 Task: Find connections with filter location Songling with filter topic #Selfworthwith filter profile language German with filter current company LifeCell International Pvt.Ltd with filter school Jobs in Bangalore with filter industry Family Planning Centers with filter service category Bartending with filter keywords title Executive Assistant
Action: Mouse moved to (523, 93)
Screenshot: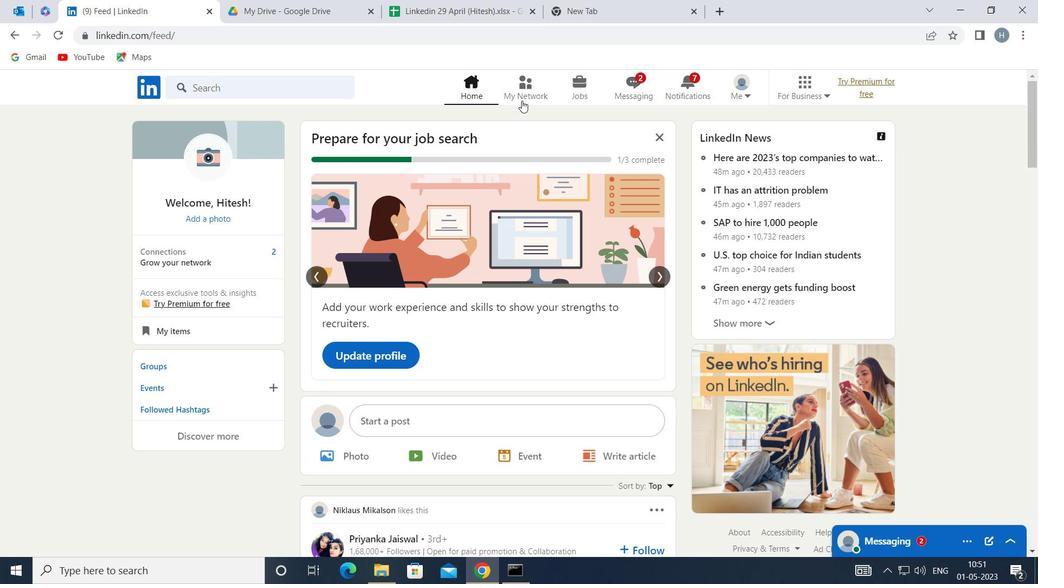 
Action: Mouse pressed left at (523, 93)
Screenshot: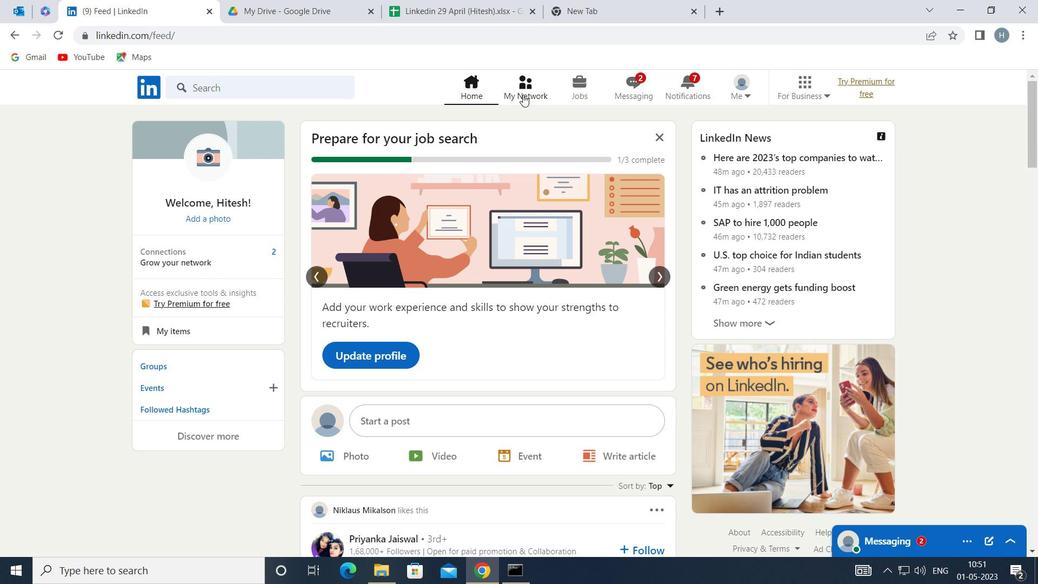 
Action: Mouse moved to (280, 160)
Screenshot: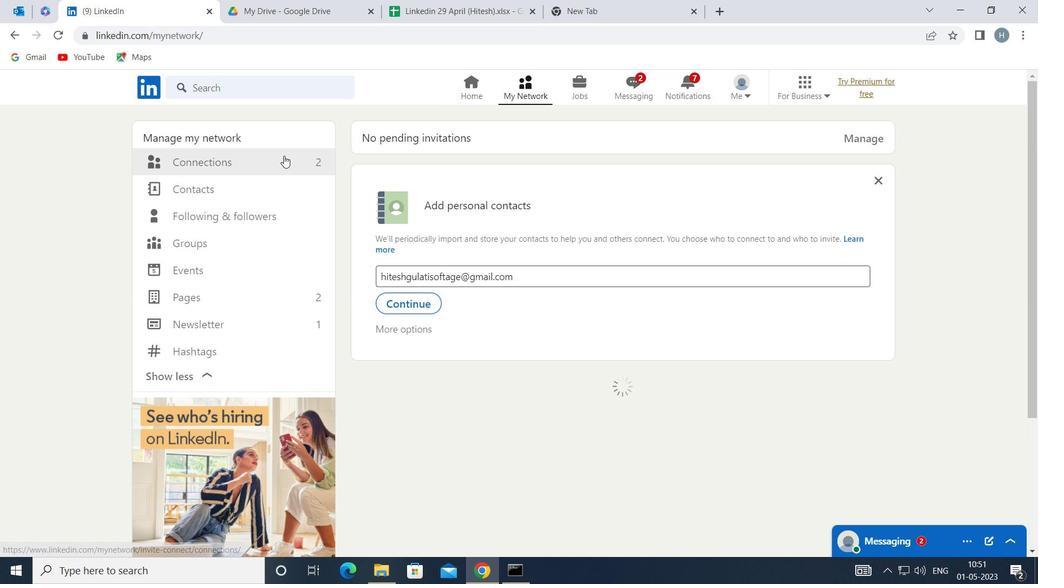 
Action: Mouse pressed left at (280, 160)
Screenshot: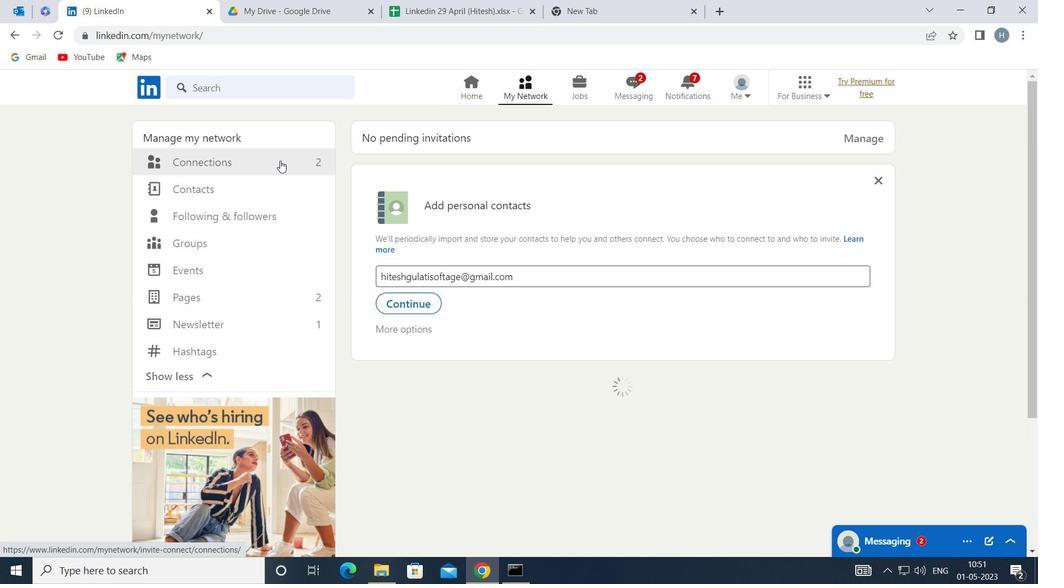 
Action: Mouse moved to (611, 162)
Screenshot: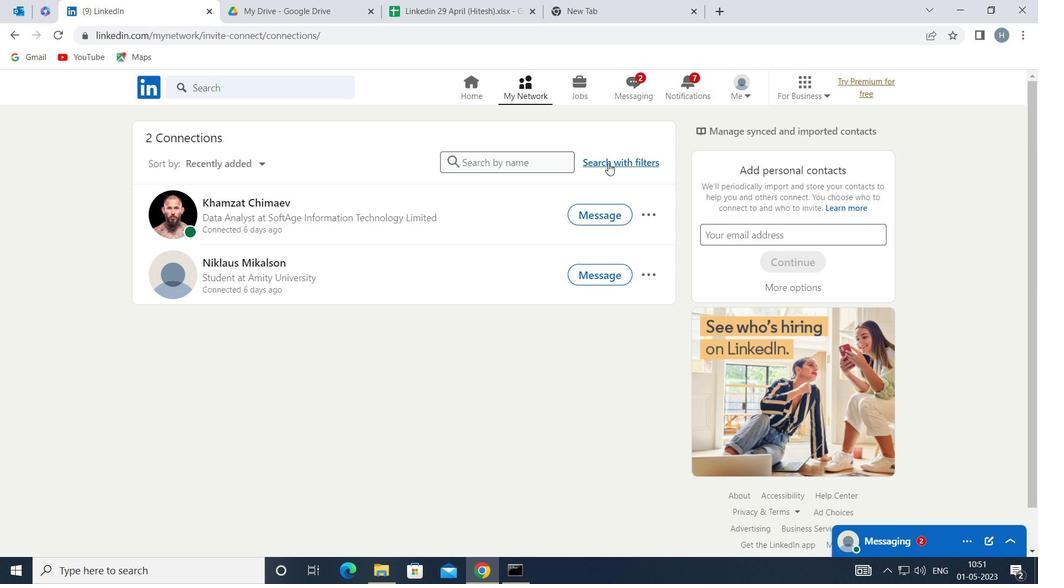 
Action: Mouse pressed left at (611, 162)
Screenshot: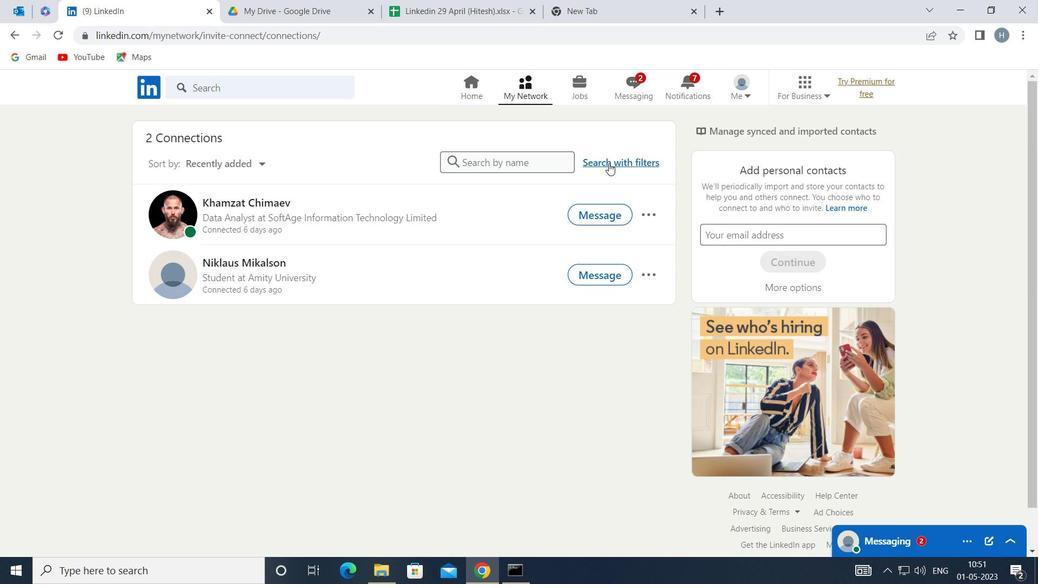 
Action: Mouse moved to (567, 121)
Screenshot: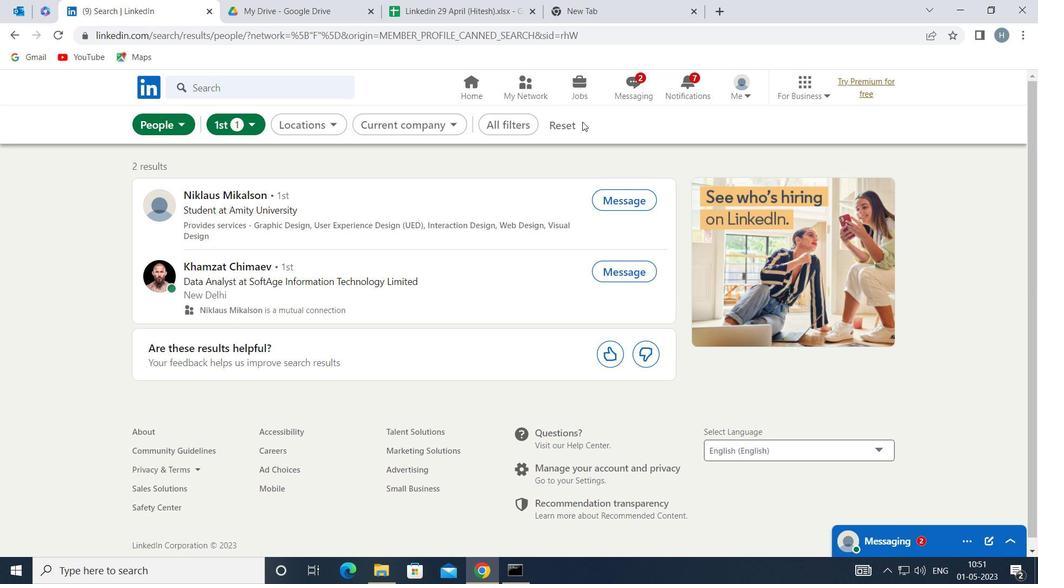 
Action: Mouse pressed left at (567, 121)
Screenshot: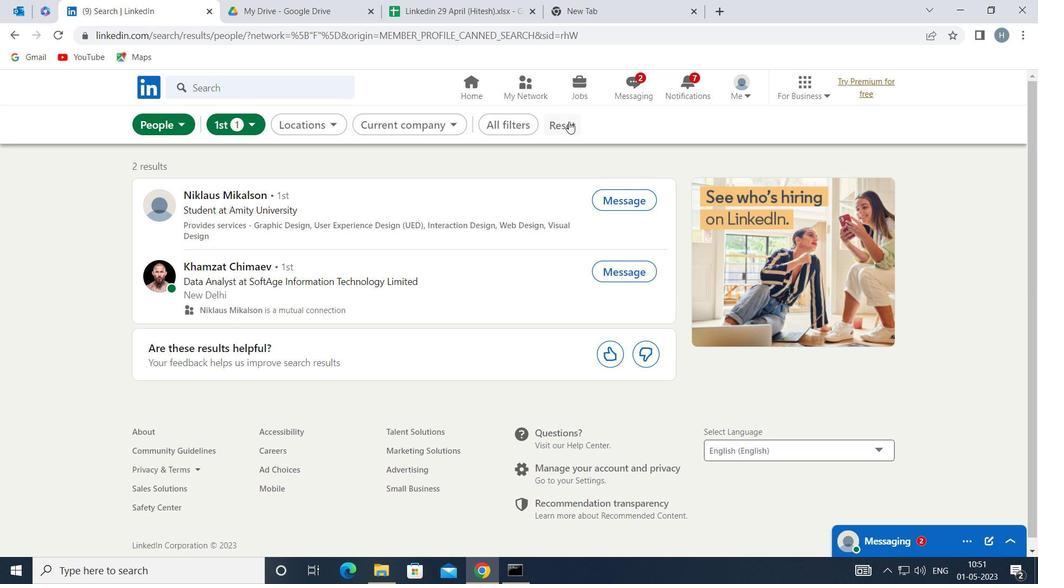 
Action: Mouse moved to (553, 126)
Screenshot: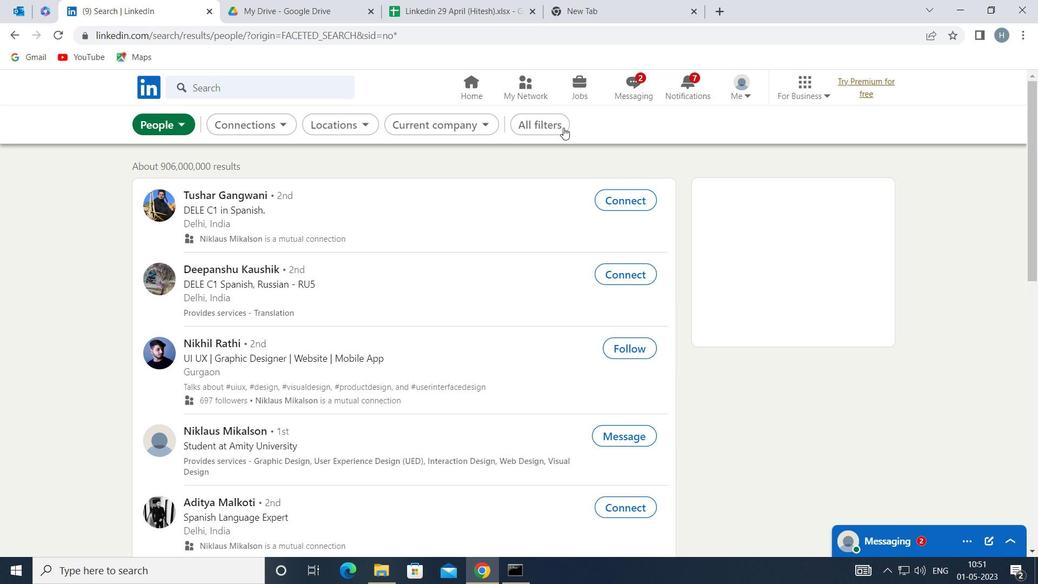
Action: Mouse pressed left at (553, 126)
Screenshot: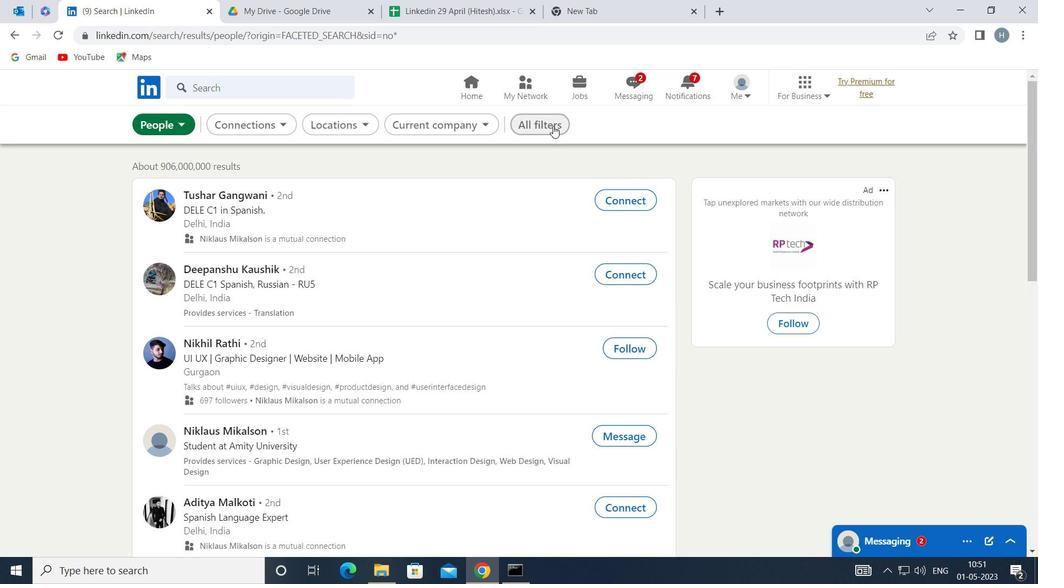 
Action: Mouse moved to (763, 247)
Screenshot: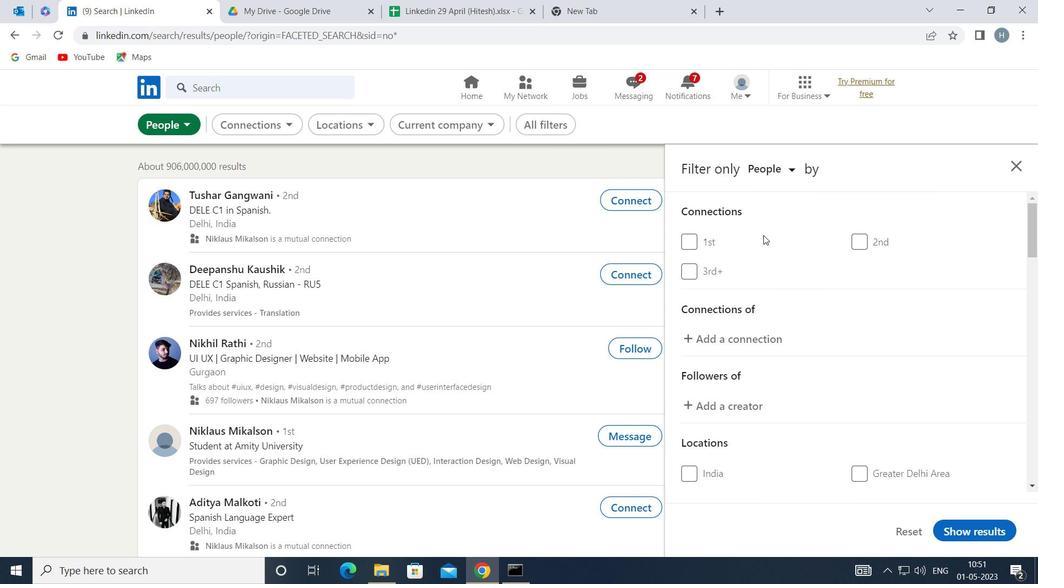 
Action: Mouse scrolled (763, 247) with delta (0, 0)
Screenshot: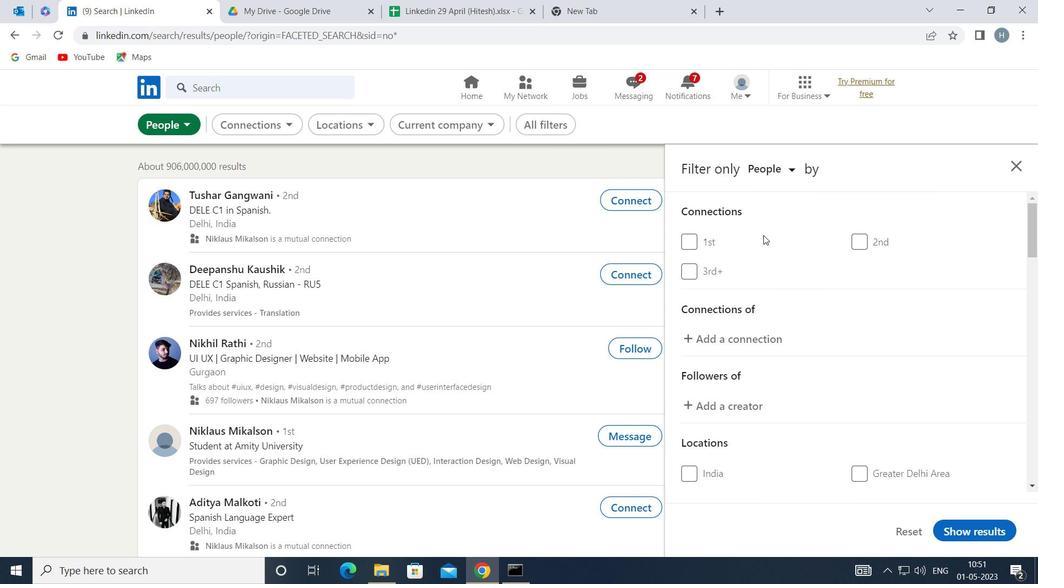 
Action: Mouse moved to (763, 248)
Screenshot: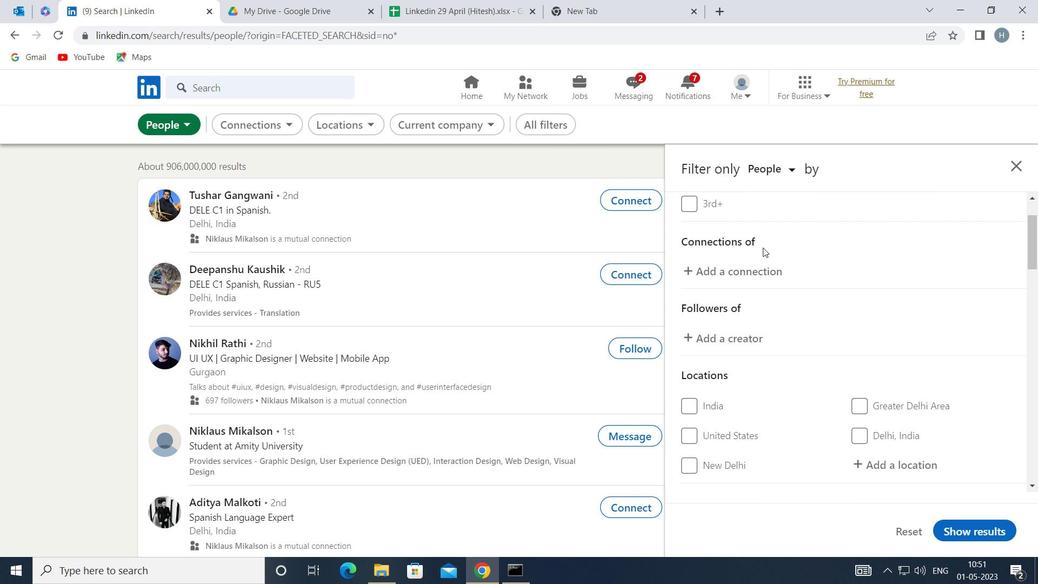 
Action: Mouse scrolled (763, 247) with delta (0, 0)
Screenshot: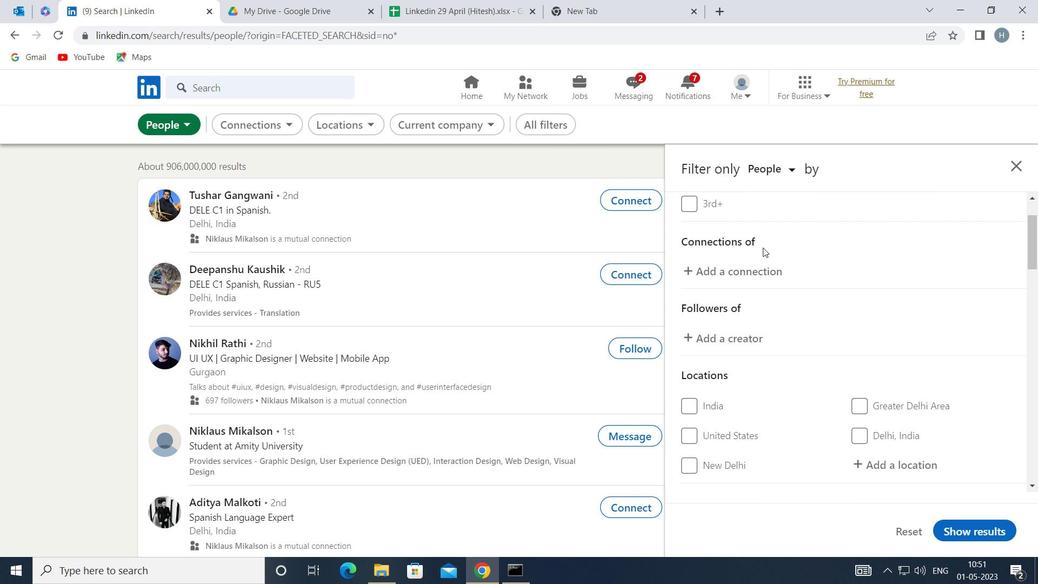 
Action: Mouse moved to (878, 400)
Screenshot: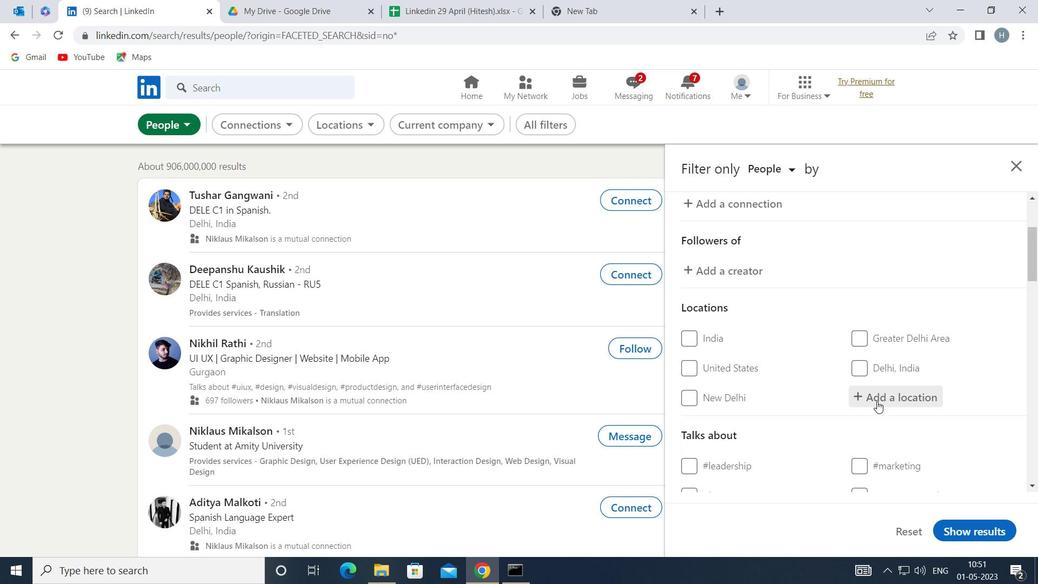 
Action: Mouse pressed left at (878, 400)
Screenshot: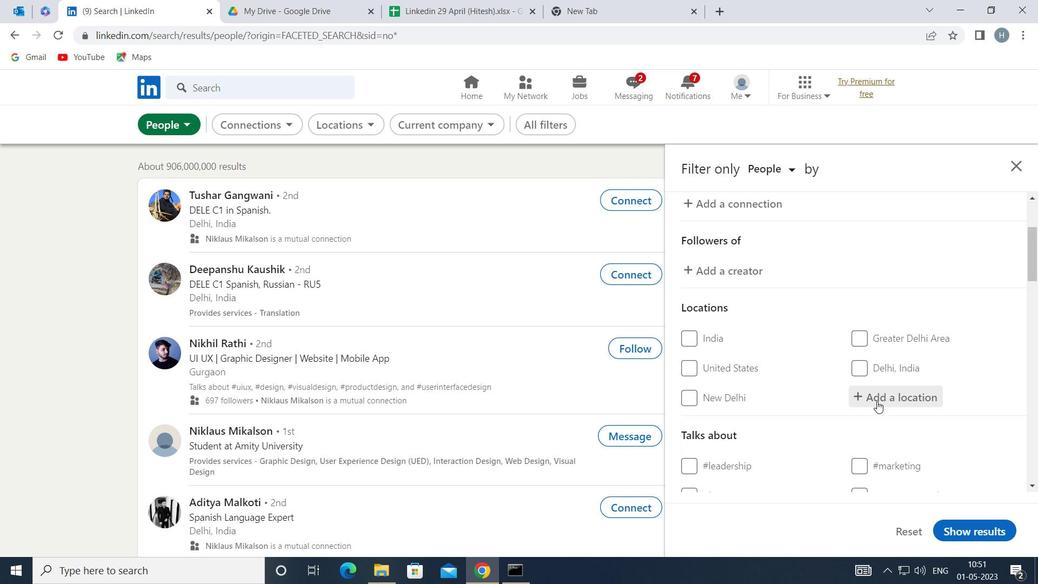 
Action: Mouse moved to (876, 400)
Screenshot: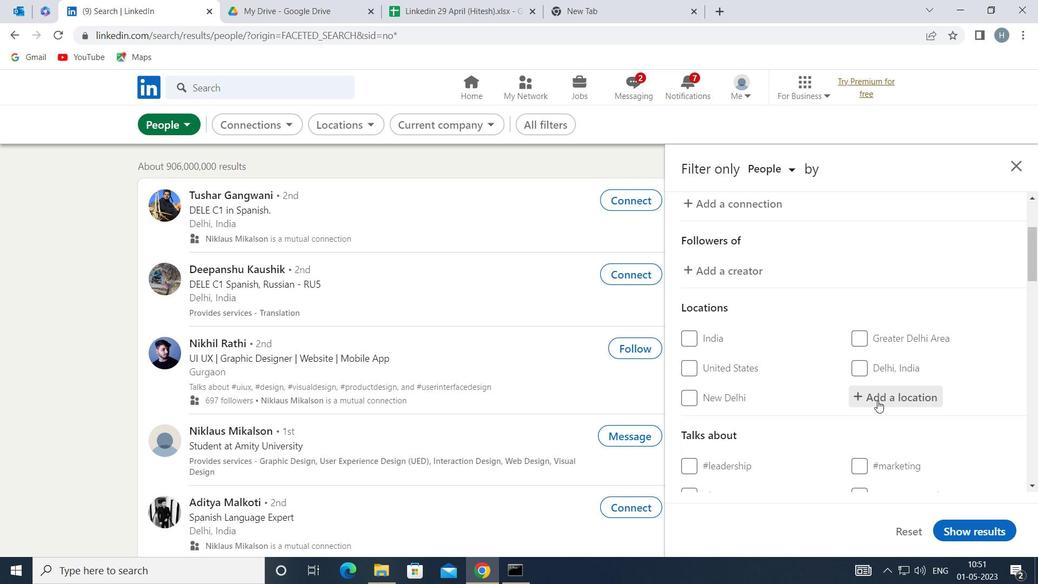
Action: Key pressed <Key.shift>SONGLING
Screenshot: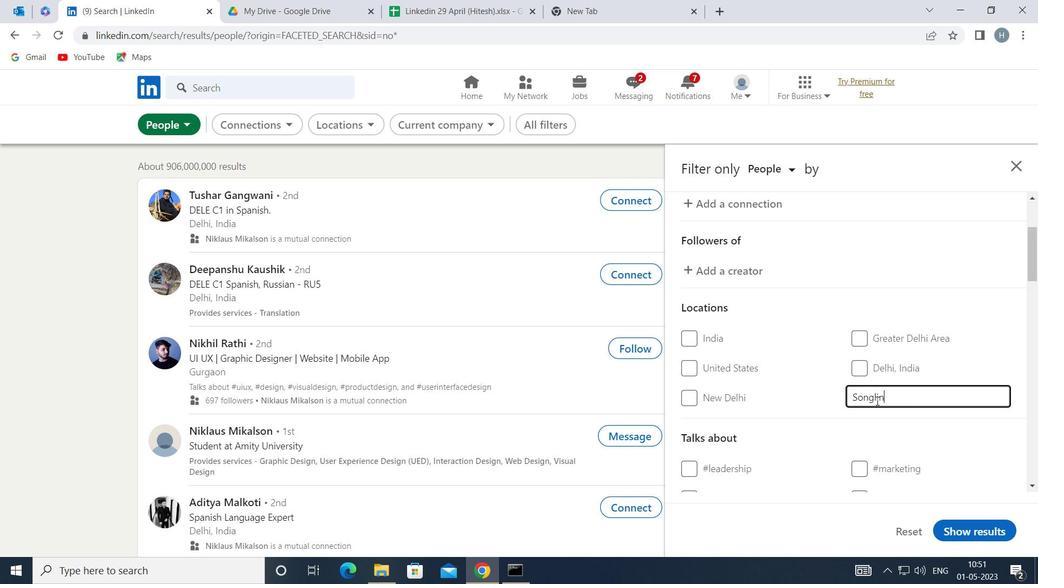 
Action: Mouse moved to (878, 405)
Screenshot: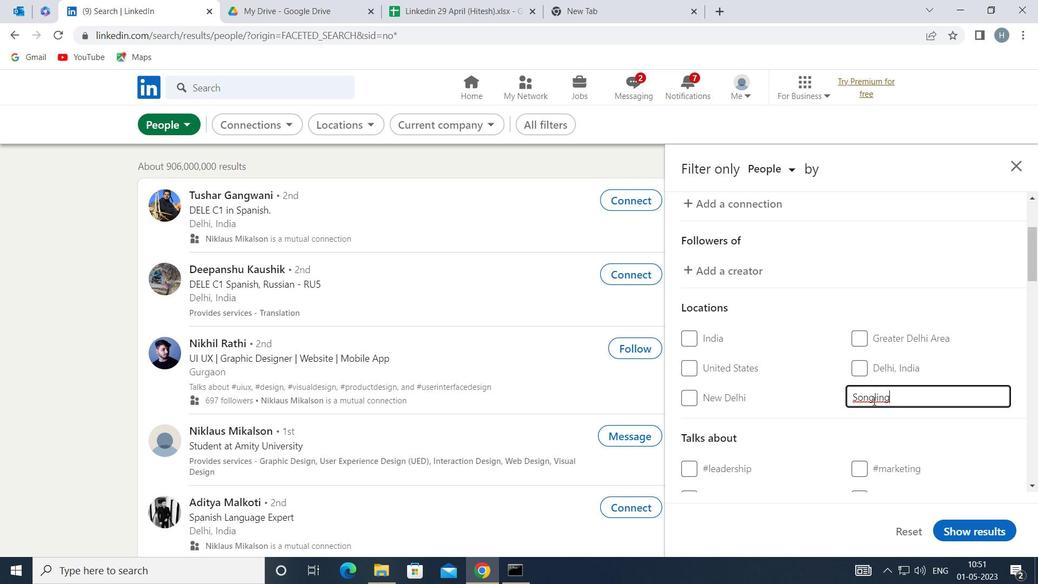 
Action: Key pressed <Key.enter>
Screenshot: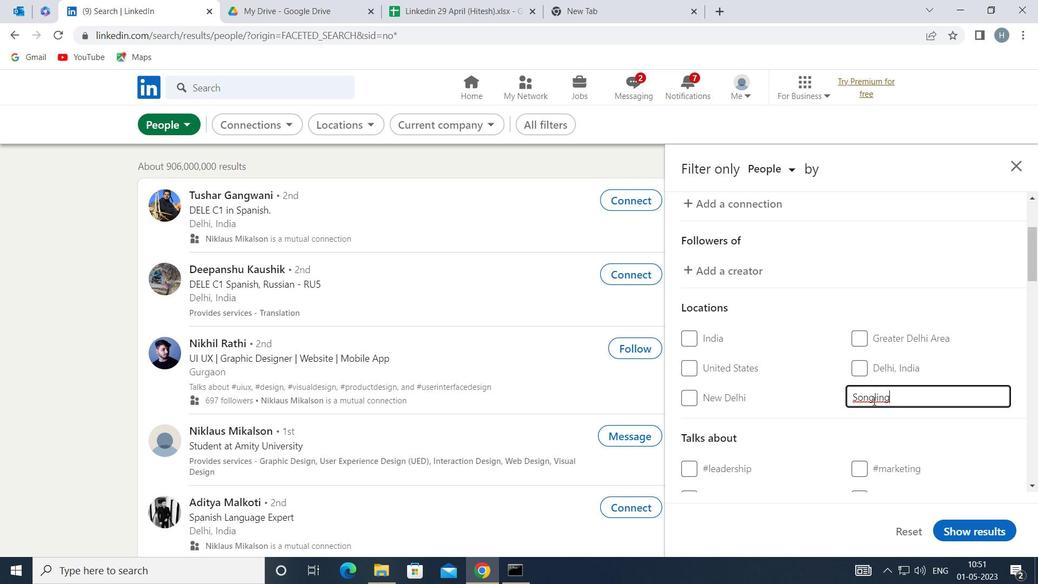 
Action: Mouse moved to (909, 418)
Screenshot: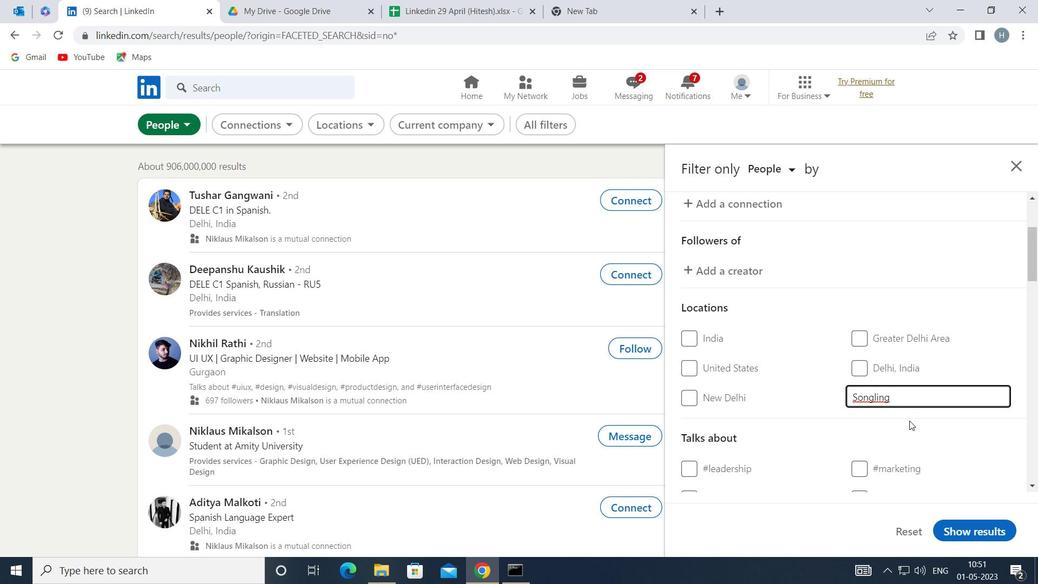 
Action: Mouse pressed left at (909, 418)
Screenshot: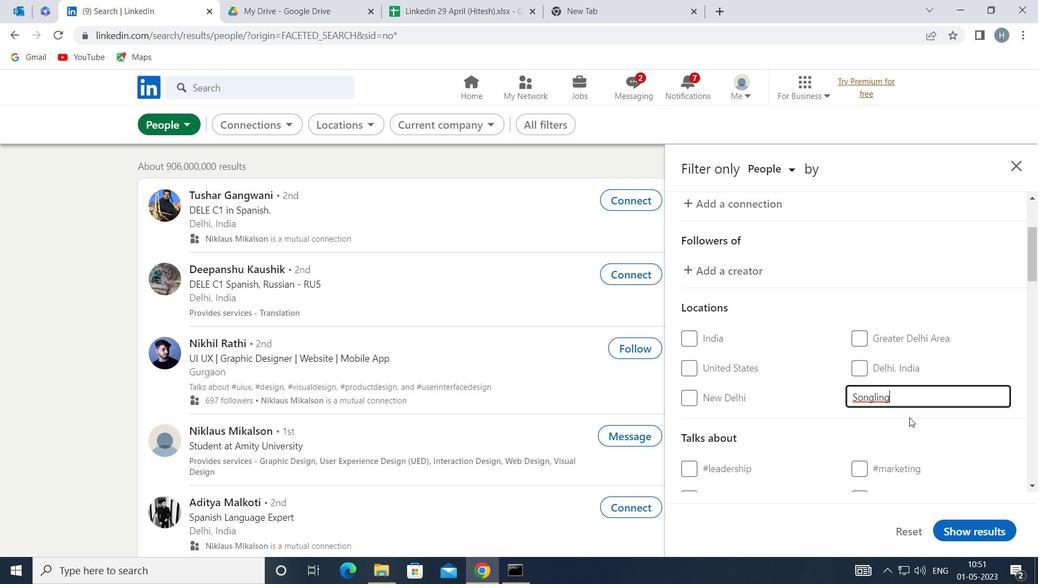 
Action: Mouse moved to (909, 418)
Screenshot: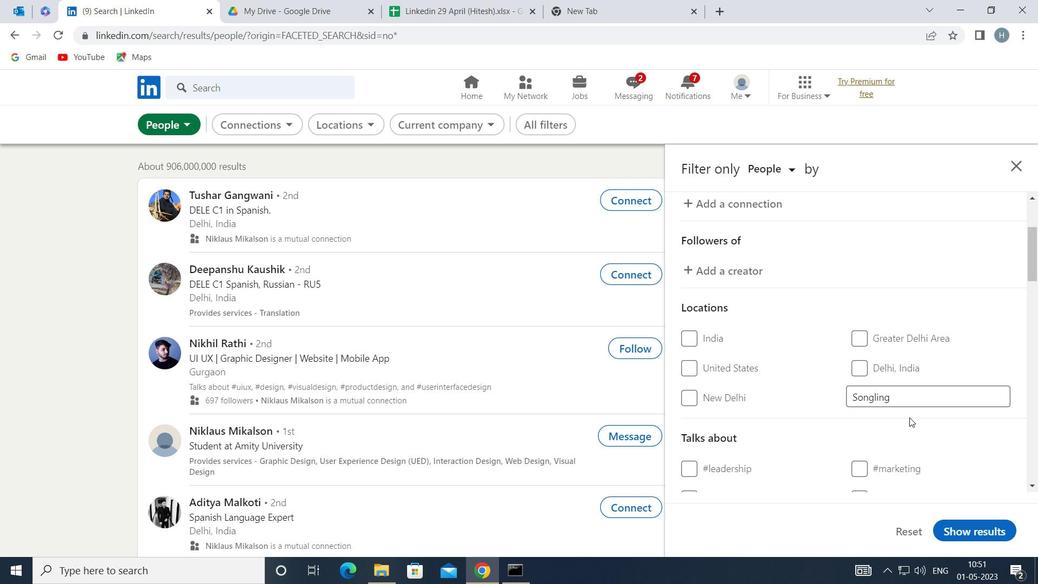 
Action: Mouse scrolled (909, 417) with delta (0, 0)
Screenshot: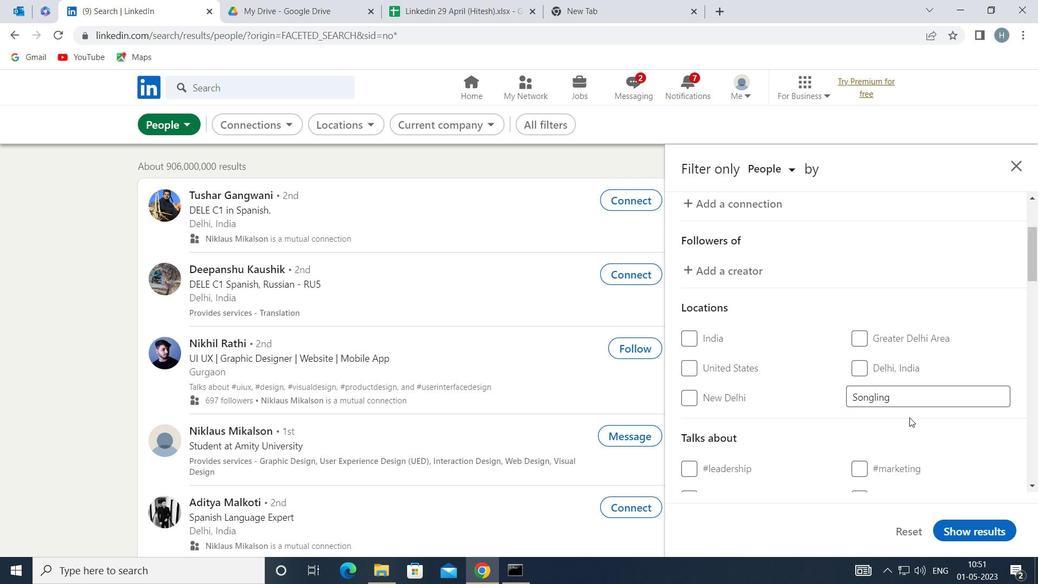 
Action: Mouse scrolled (909, 417) with delta (0, 0)
Screenshot: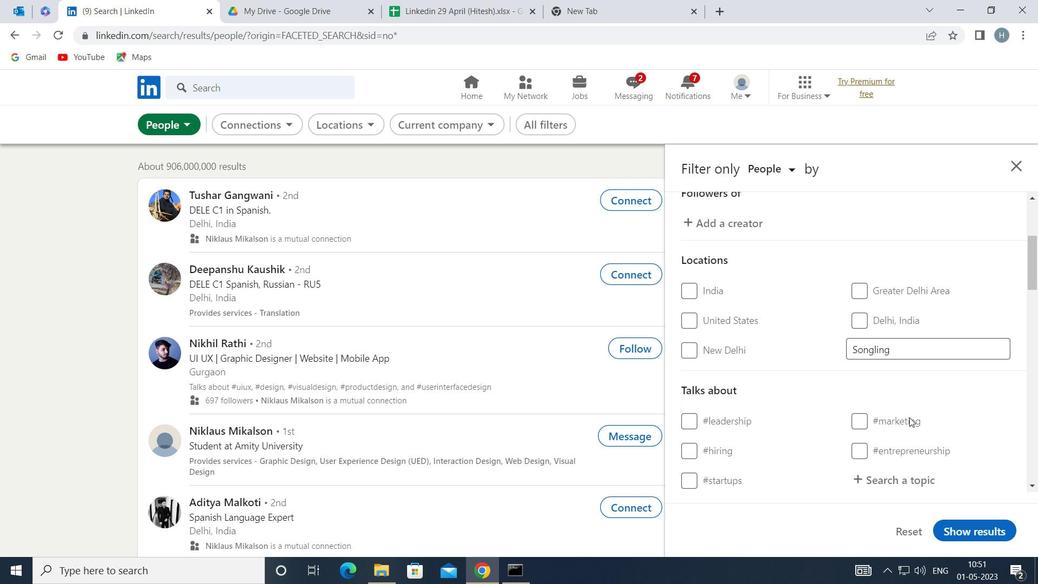 
Action: Mouse moved to (907, 392)
Screenshot: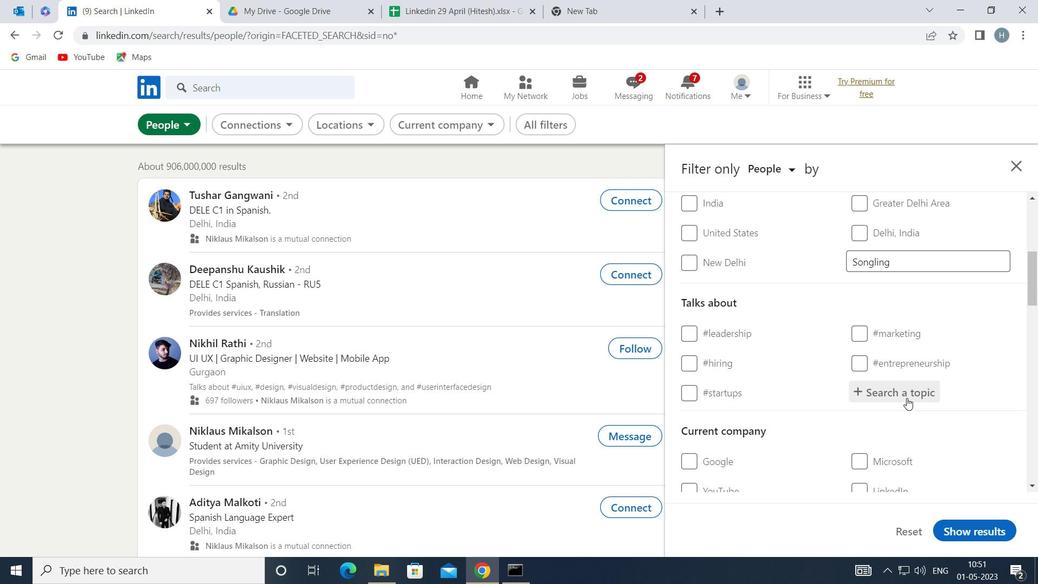 
Action: Mouse pressed left at (907, 392)
Screenshot: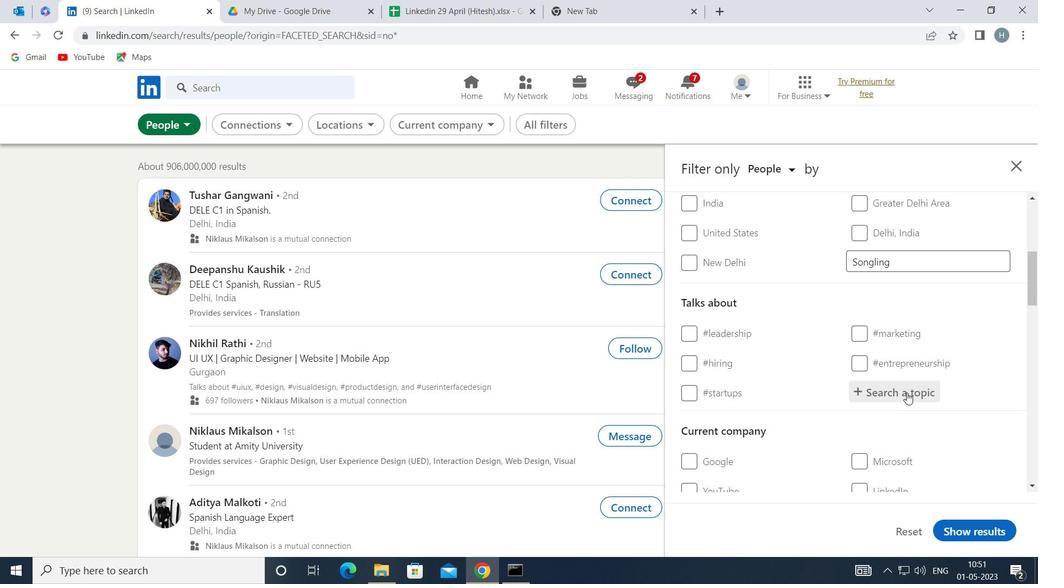 
Action: Mouse moved to (907, 388)
Screenshot: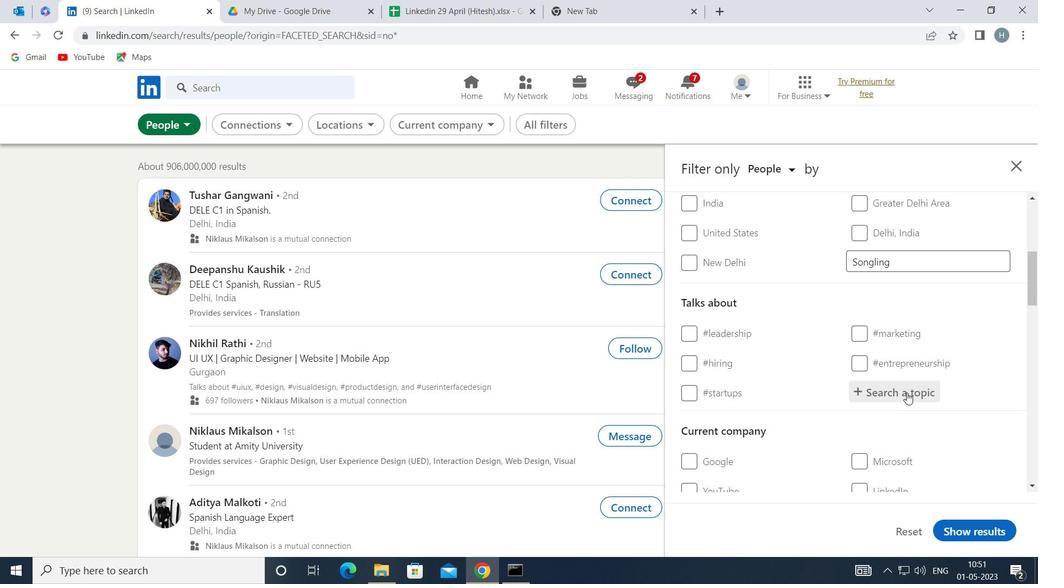
Action: Key pressed <Key.shift>SELFW
Screenshot: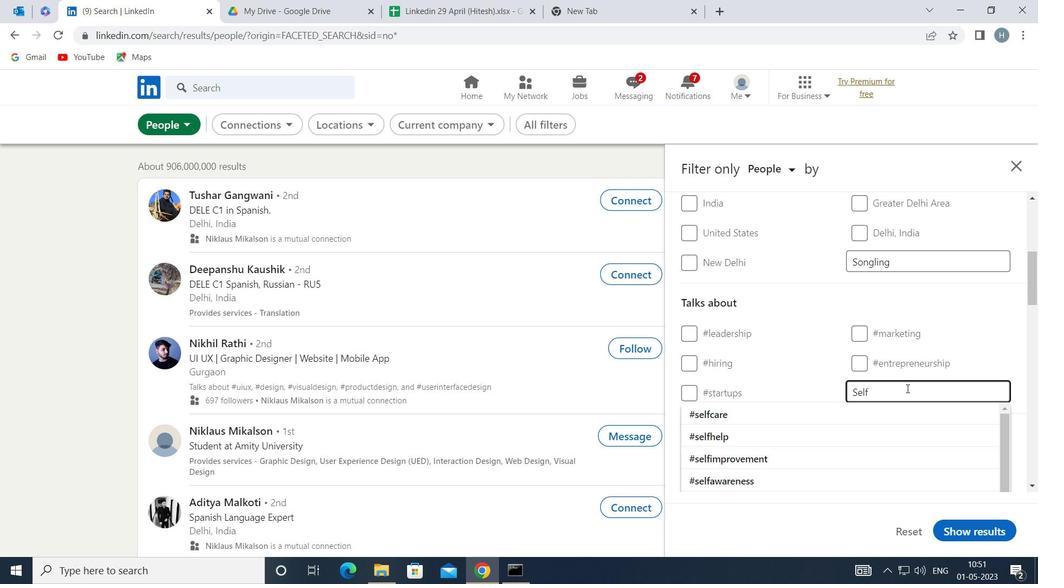 
Action: Mouse moved to (880, 391)
Screenshot: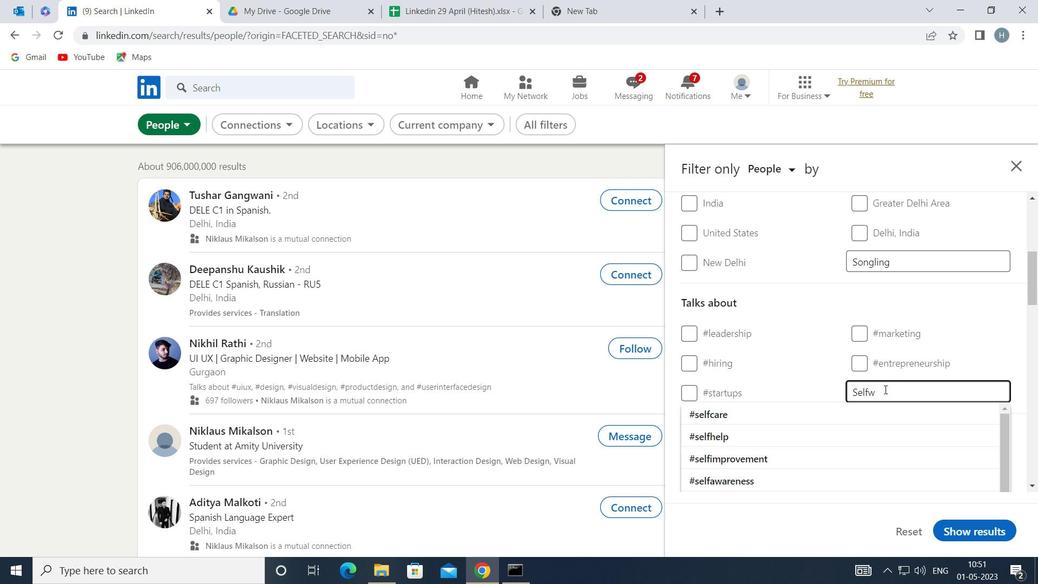 
Action: Key pressed O
Screenshot: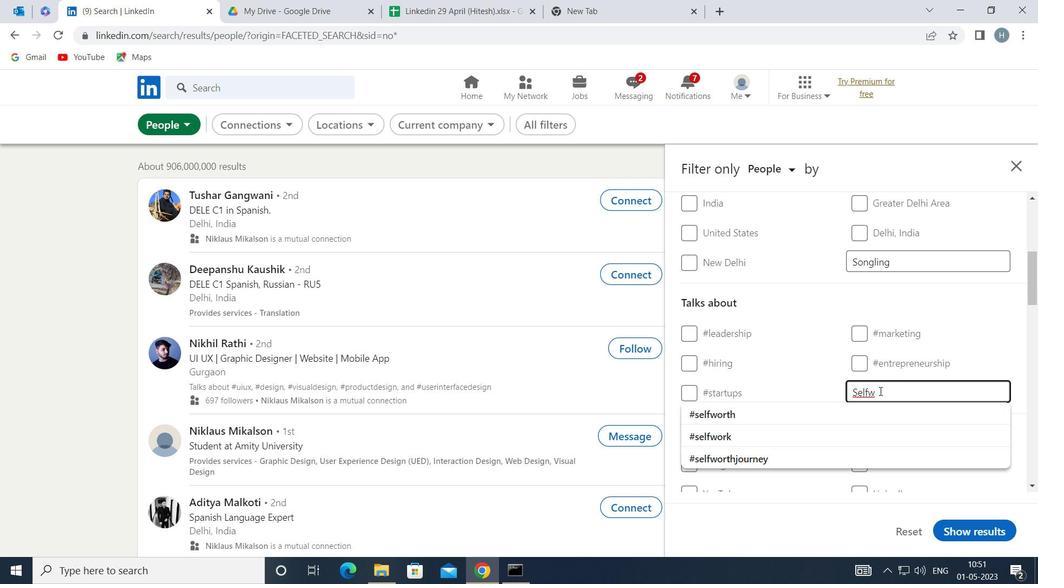 
Action: Mouse moved to (812, 414)
Screenshot: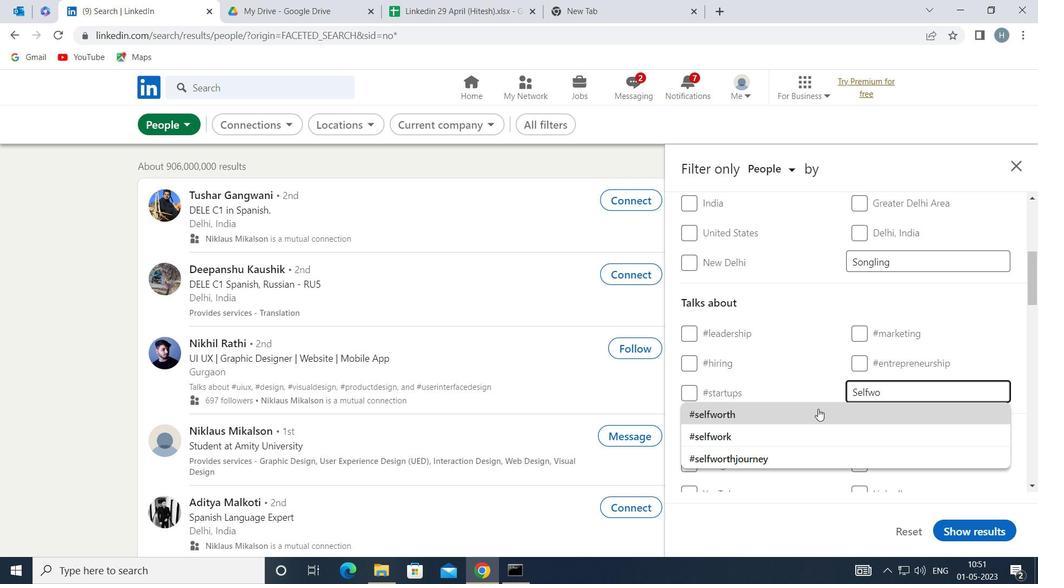 
Action: Mouse pressed left at (812, 414)
Screenshot: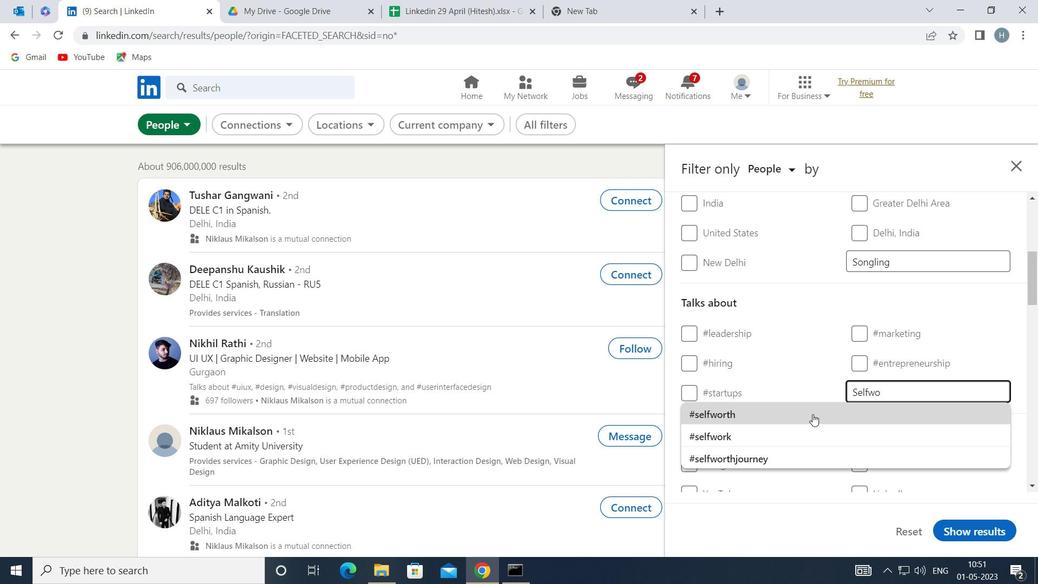 
Action: Mouse moved to (810, 391)
Screenshot: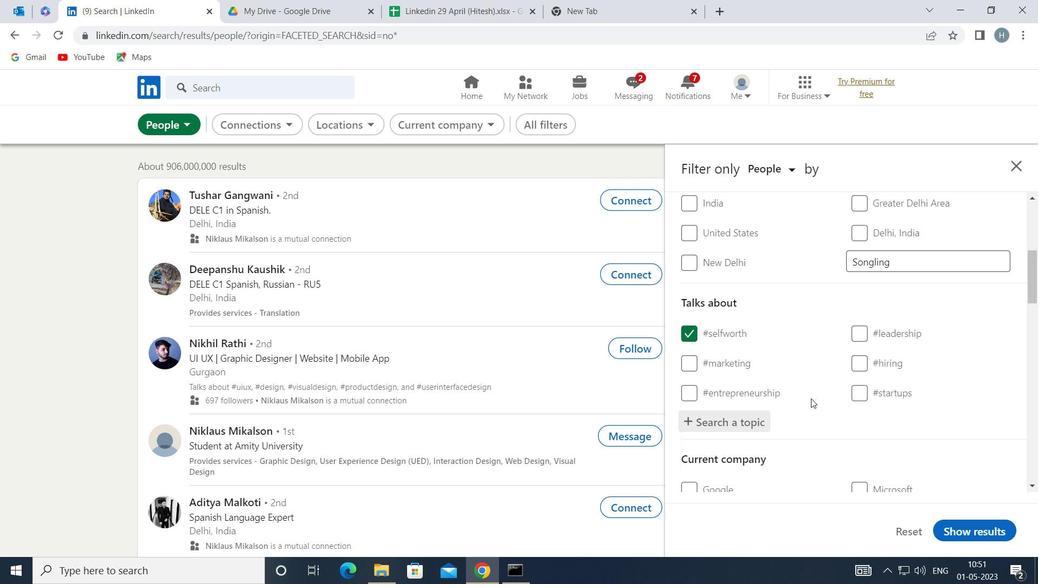 
Action: Mouse scrolled (810, 390) with delta (0, 0)
Screenshot: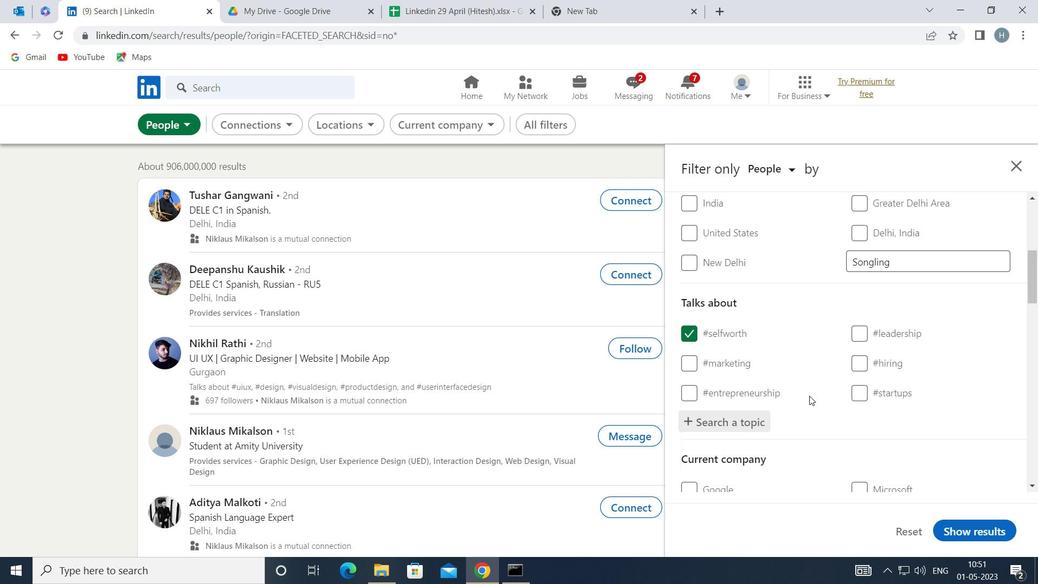 
Action: Mouse moved to (812, 386)
Screenshot: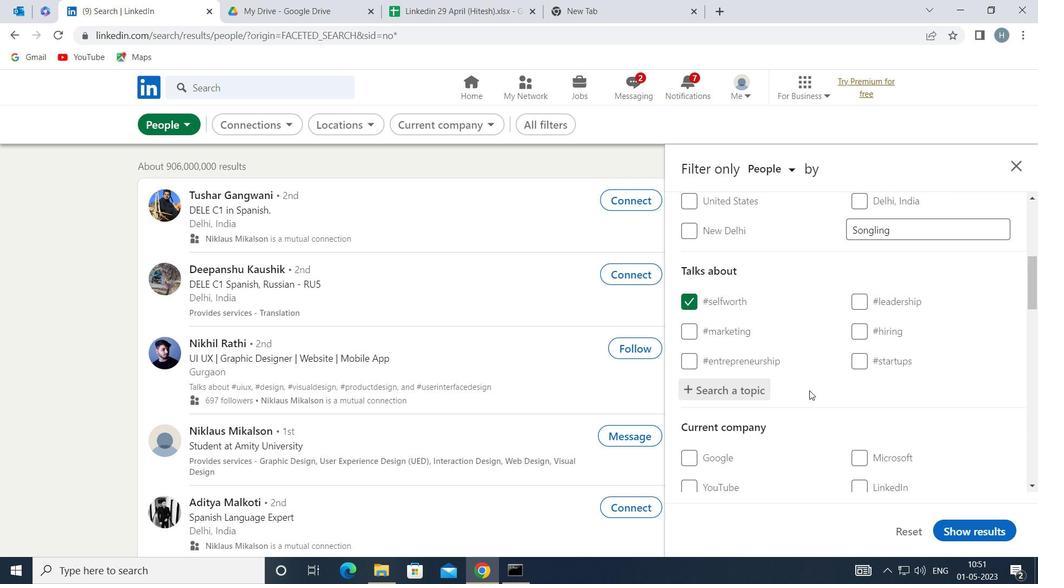 
Action: Mouse scrolled (812, 386) with delta (0, 0)
Screenshot: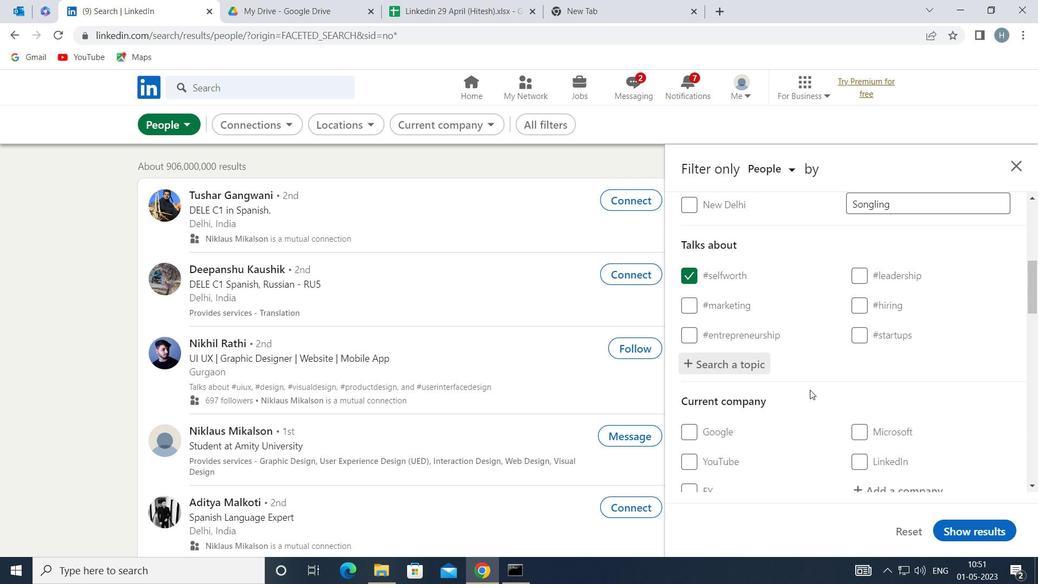 
Action: Mouse scrolled (812, 386) with delta (0, 0)
Screenshot: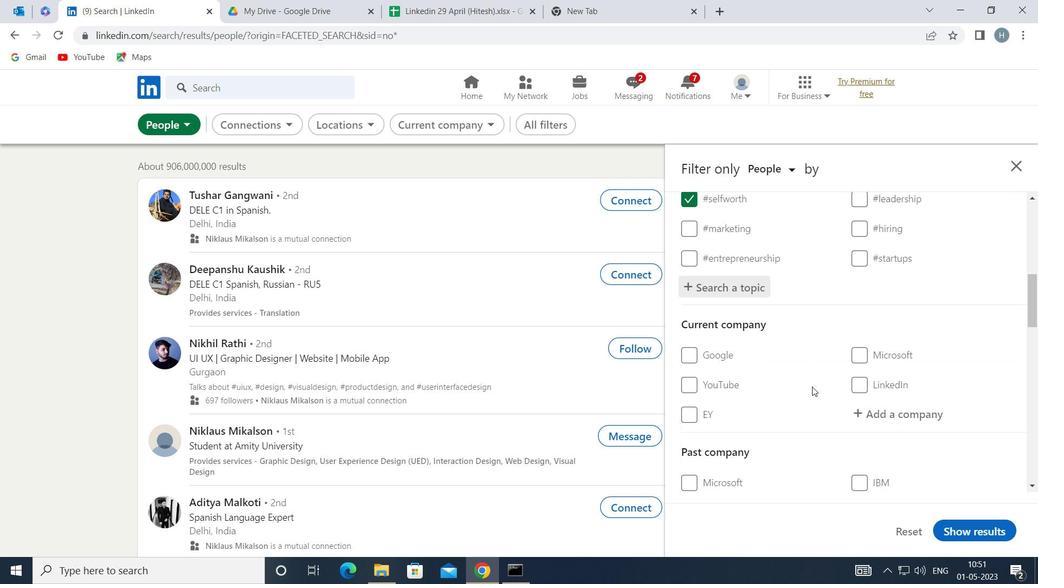 
Action: Mouse moved to (814, 385)
Screenshot: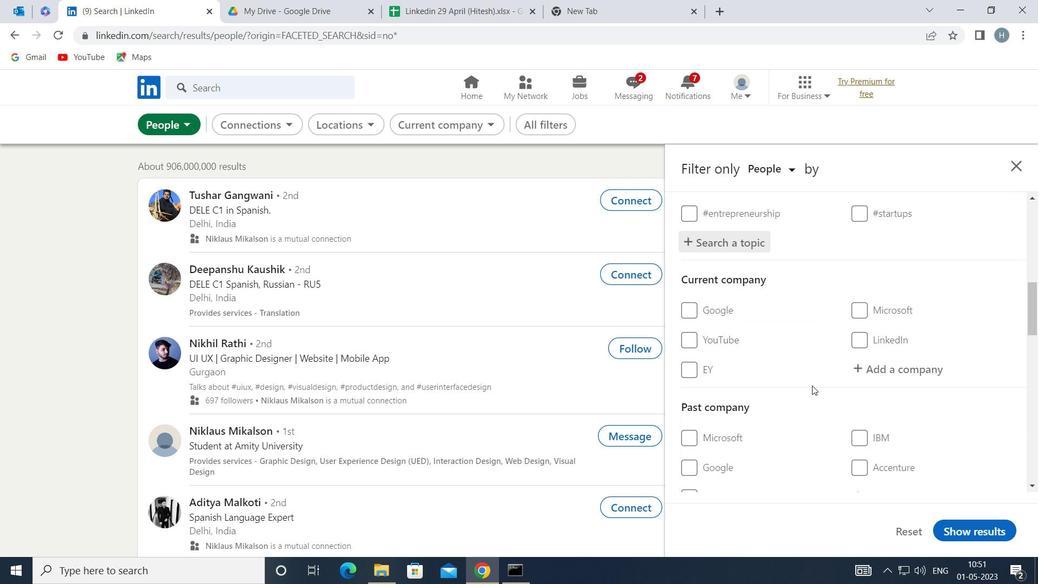 
Action: Mouse scrolled (814, 385) with delta (0, 0)
Screenshot: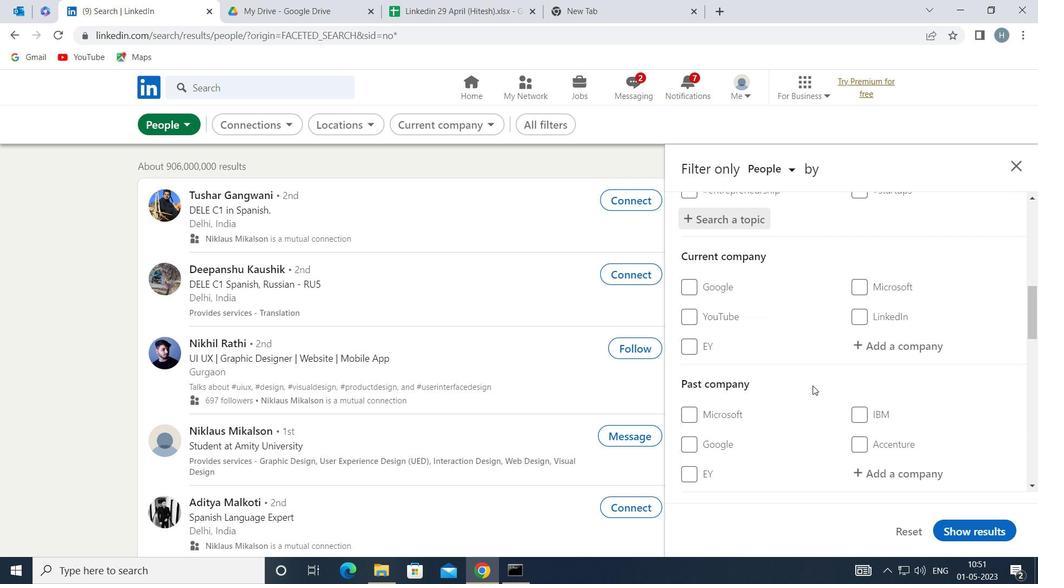 
Action: Mouse scrolled (814, 385) with delta (0, 0)
Screenshot: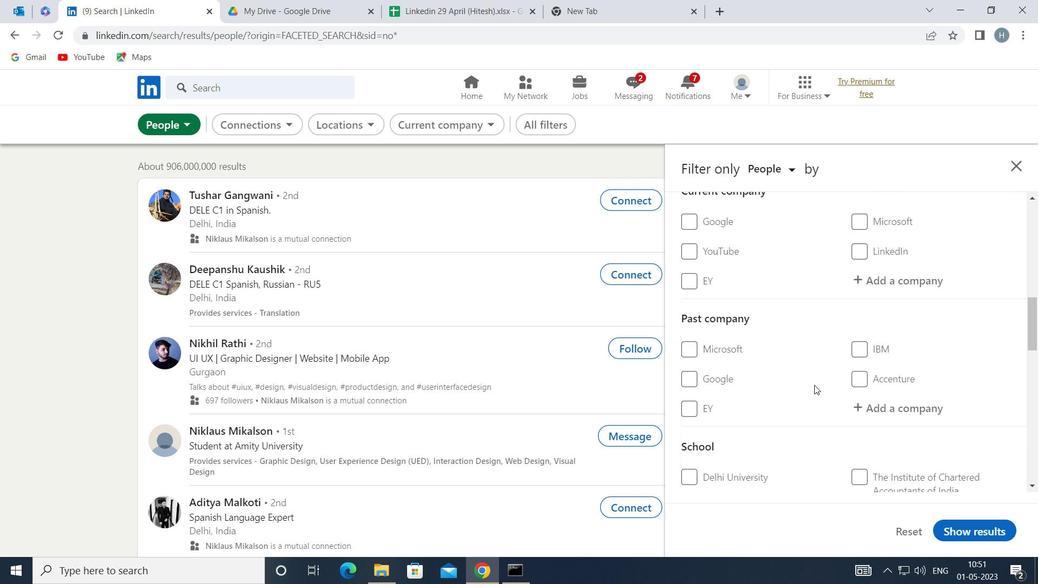 
Action: Mouse scrolled (814, 385) with delta (0, 0)
Screenshot: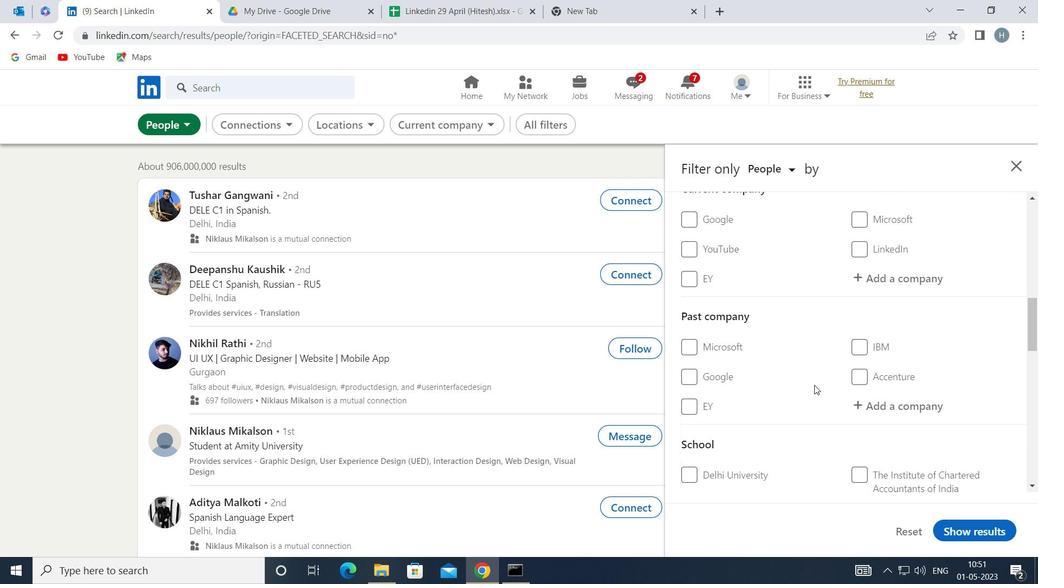 
Action: Mouse scrolled (814, 385) with delta (0, 0)
Screenshot: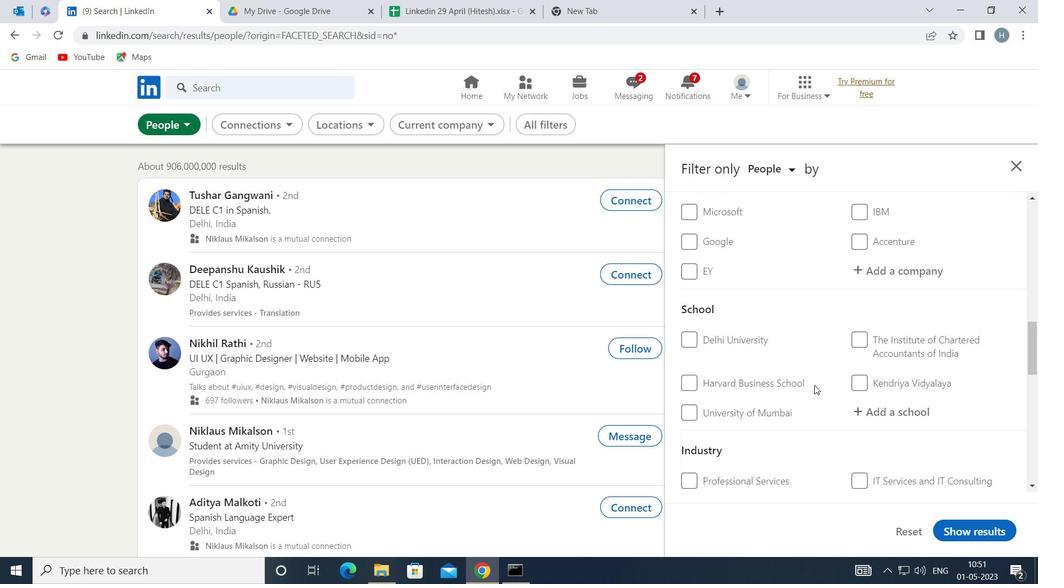 
Action: Mouse scrolled (814, 385) with delta (0, 0)
Screenshot: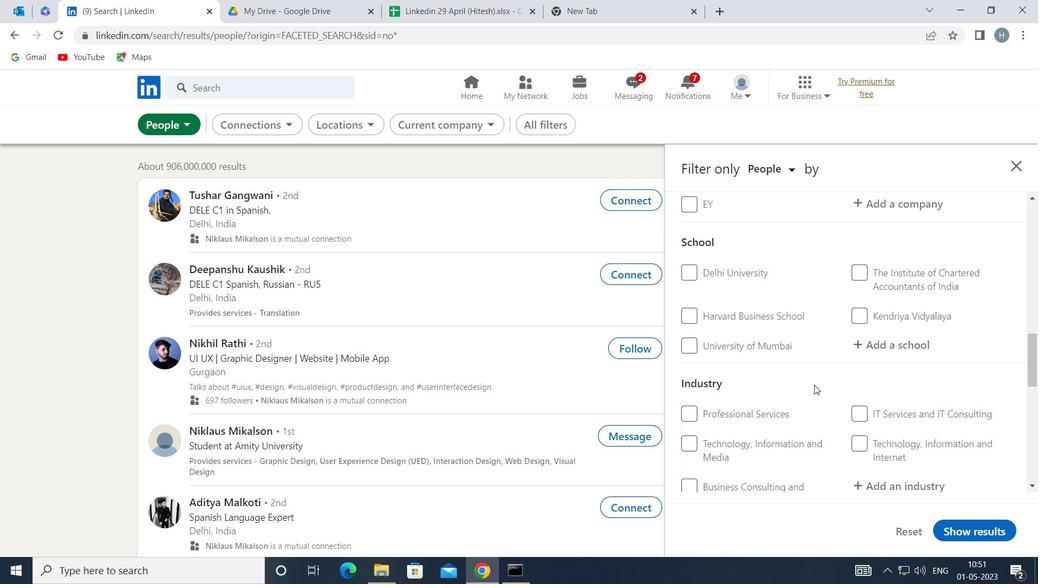 
Action: Mouse scrolled (814, 385) with delta (0, 0)
Screenshot: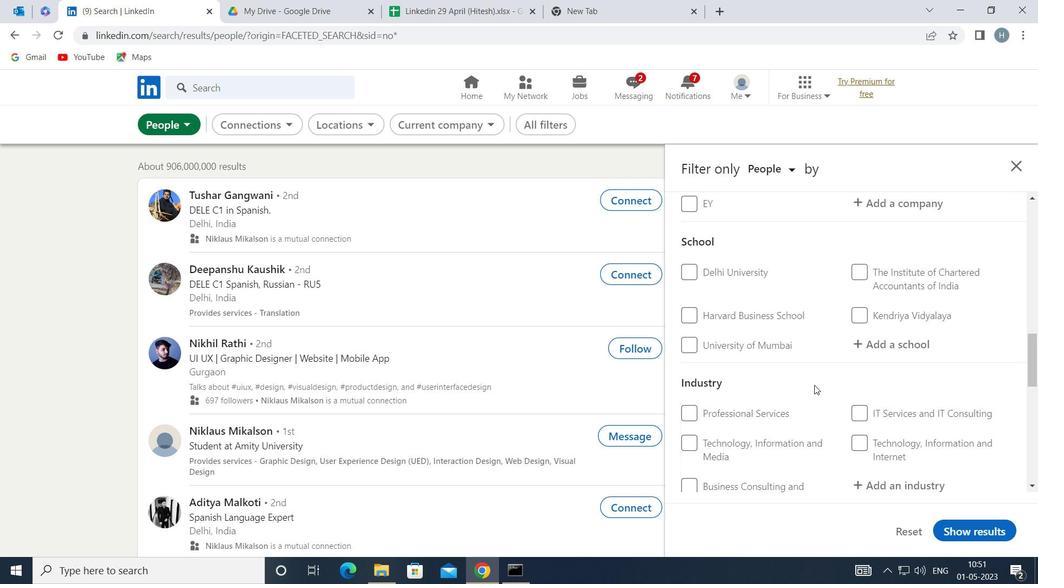
Action: Mouse scrolled (814, 385) with delta (0, 0)
Screenshot: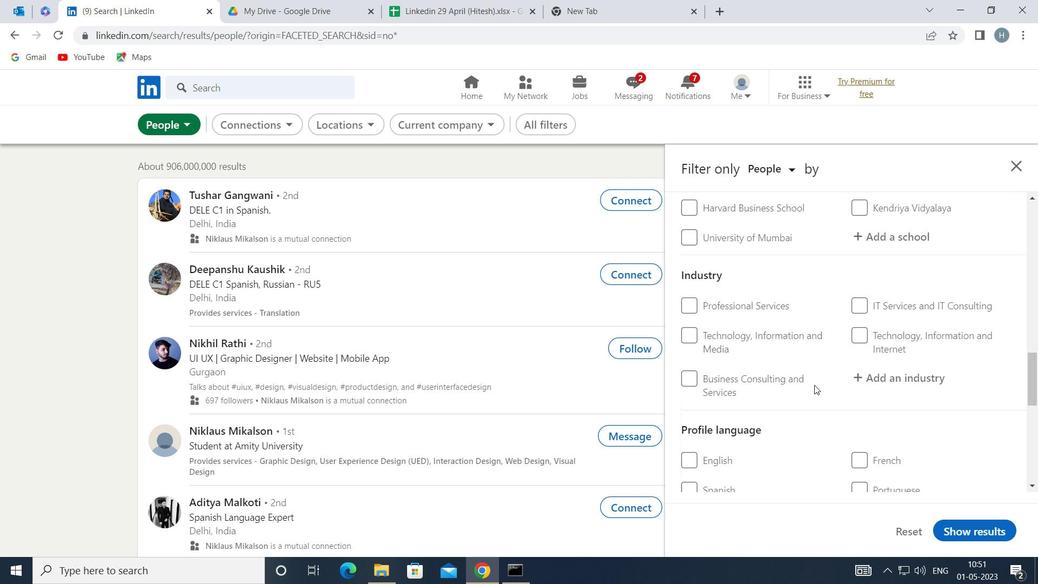 
Action: Mouse moved to (712, 427)
Screenshot: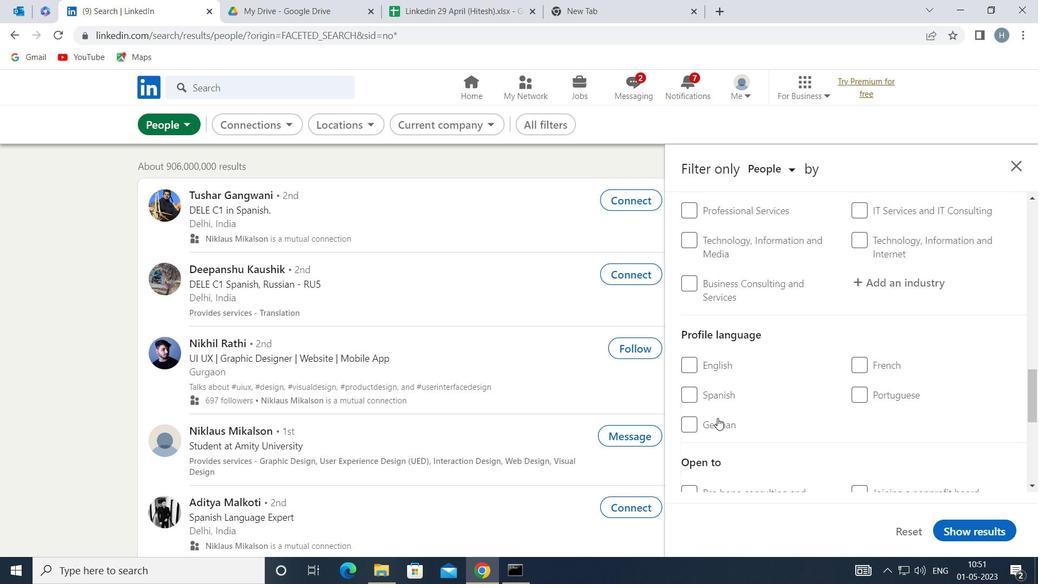 
Action: Mouse pressed left at (712, 427)
Screenshot: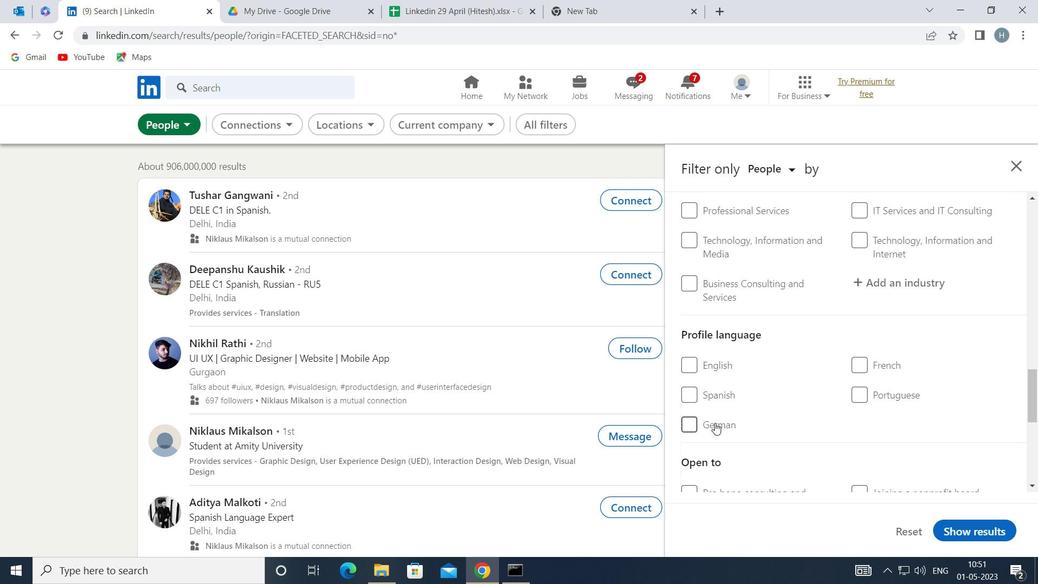 
Action: Mouse moved to (819, 400)
Screenshot: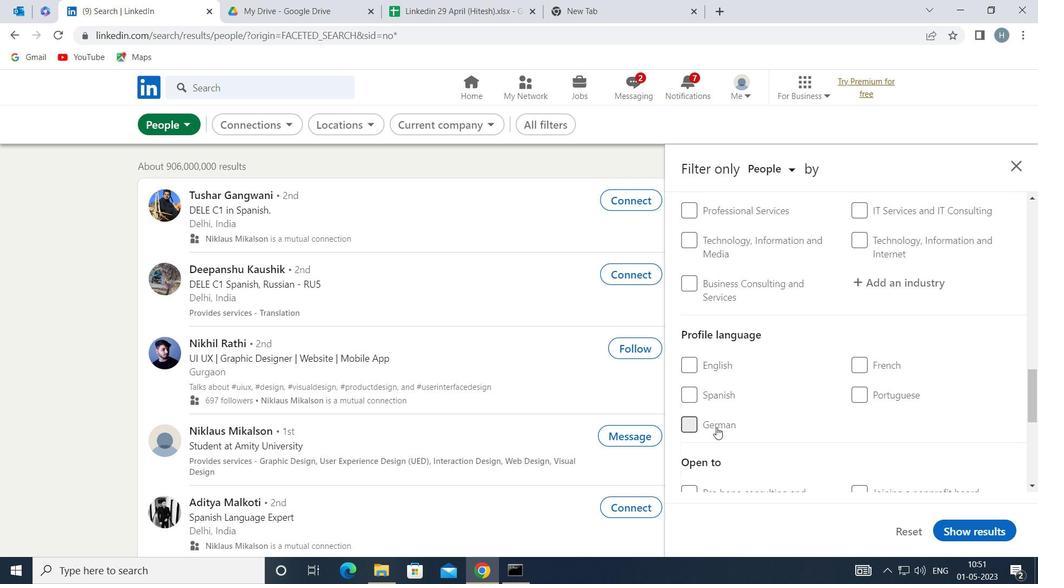
Action: Mouse scrolled (819, 401) with delta (0, 0)
Screenshot: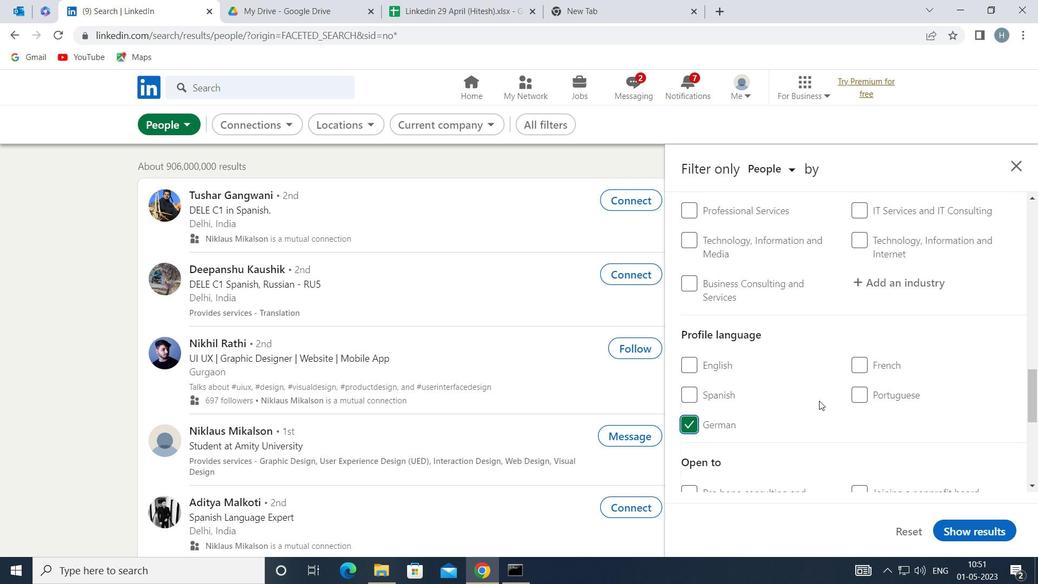 
Action: Mouse scrolled (819, 401) with delta (0, 0)
Screenshot: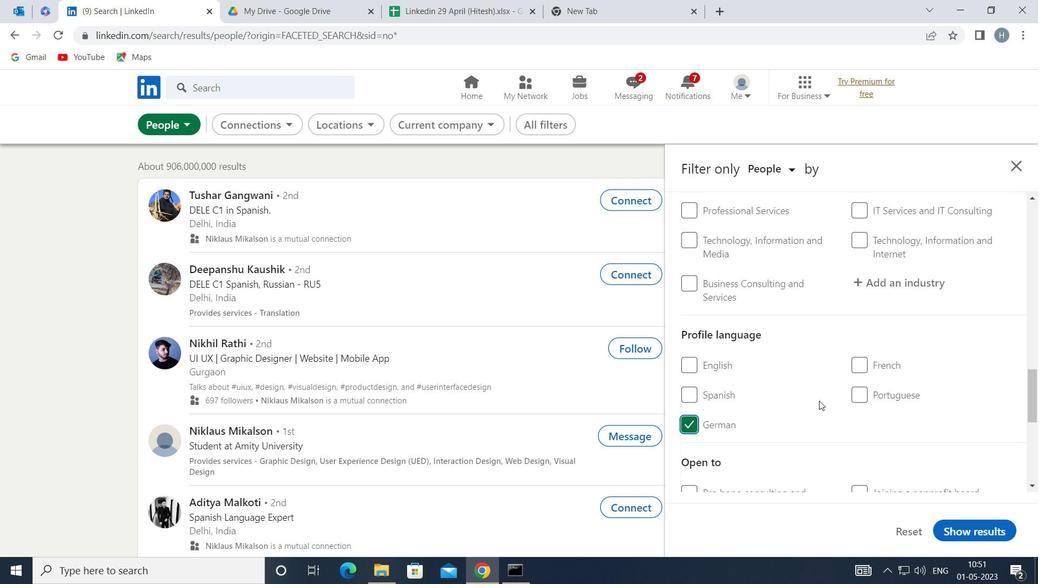 
Action: Mouse scrolled (819, 401) with delta (0, 0)
Screenshot: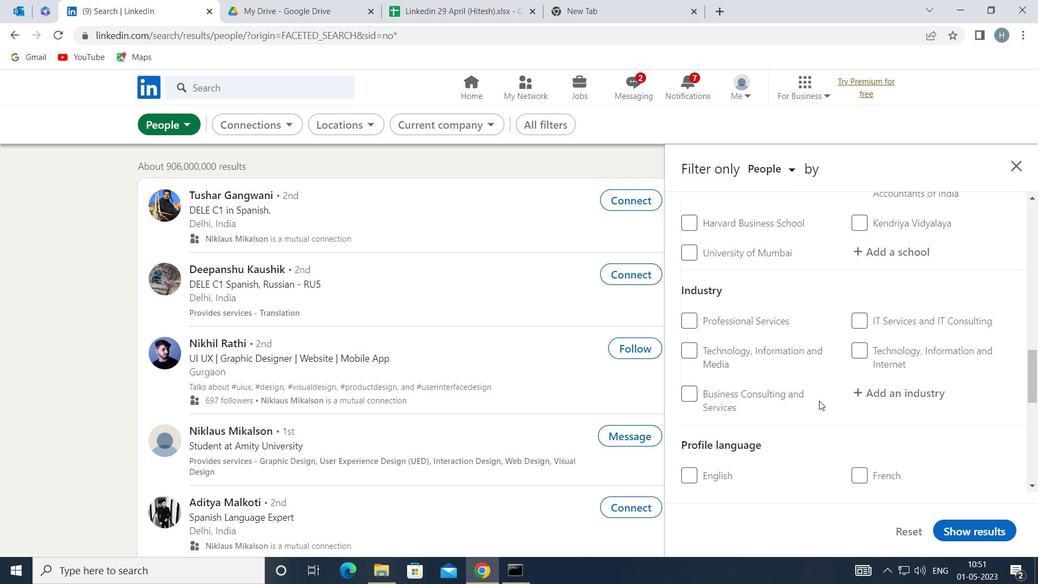
Action: Mouse scrolled (819, 401) with delta (0, 0)
Screenshot: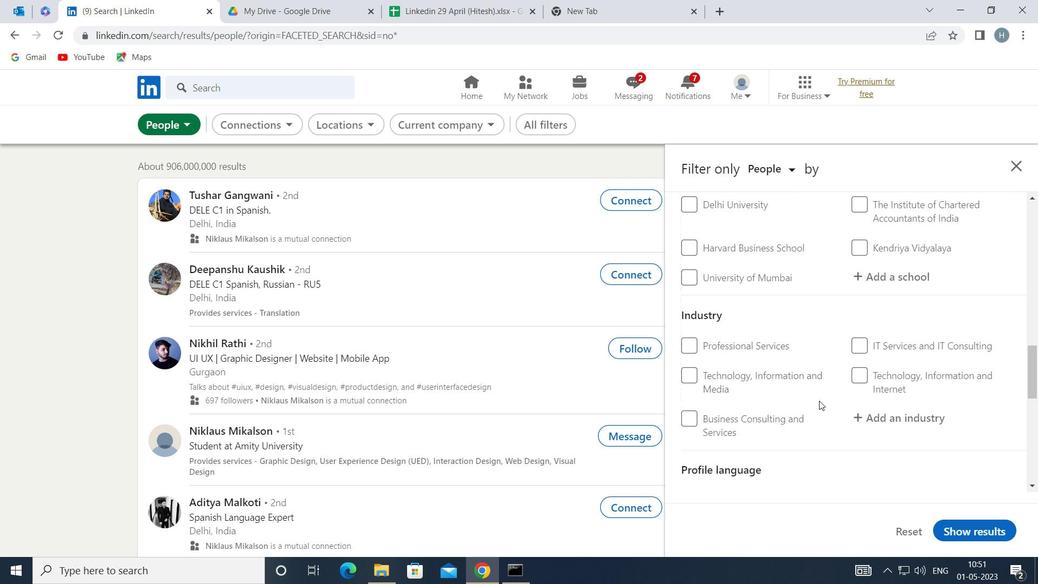 
Action: Mouse scrolled (819, 401) with delta (0, 0)
Screenshot: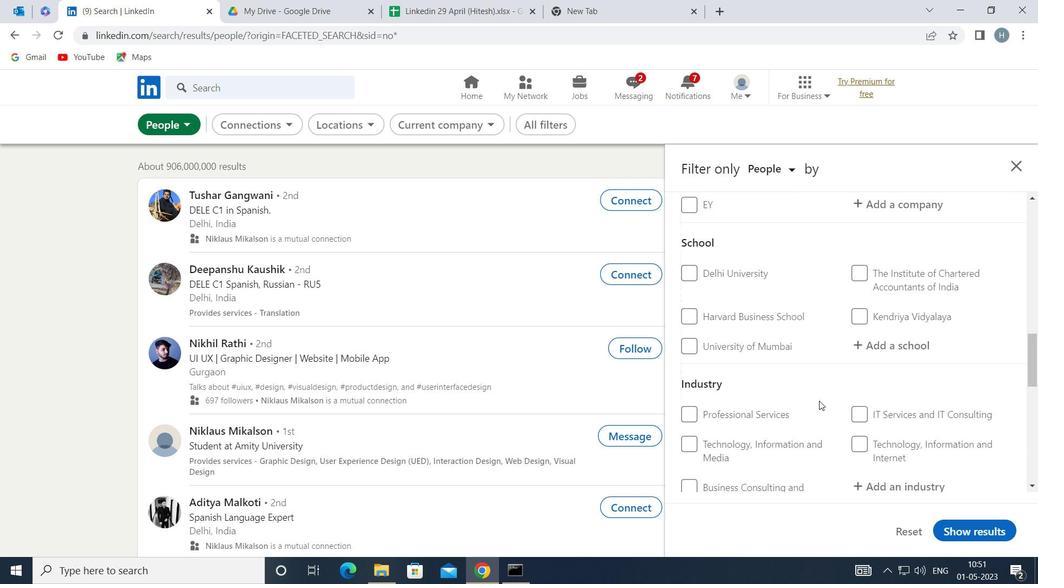
Action: Mouse scrolled (819, 401) with delta (0, 0)
Screenshot: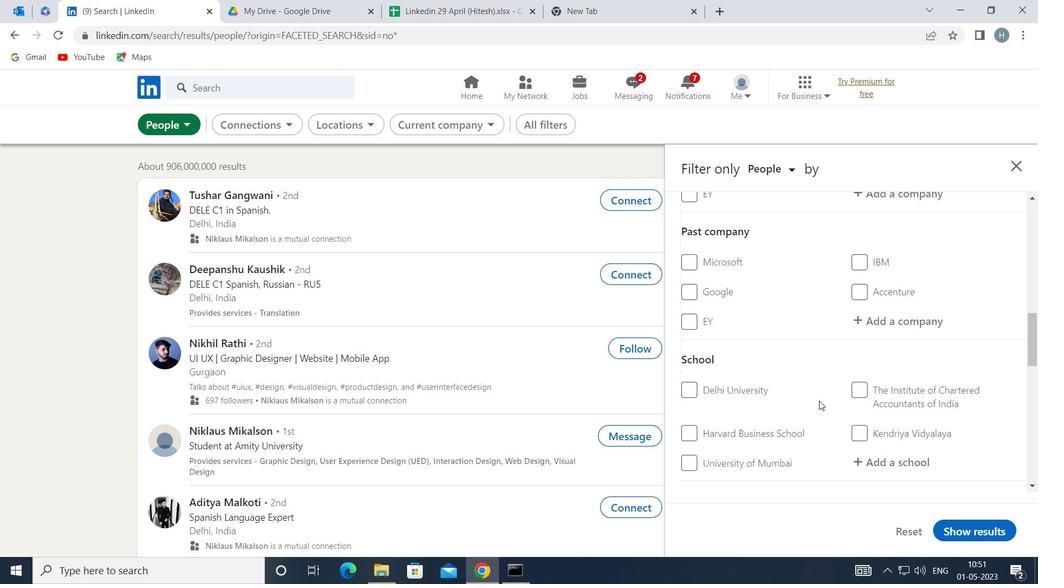 
Action: Mouse scrolled (819, 401) with delta (0, 0)
Screenshot: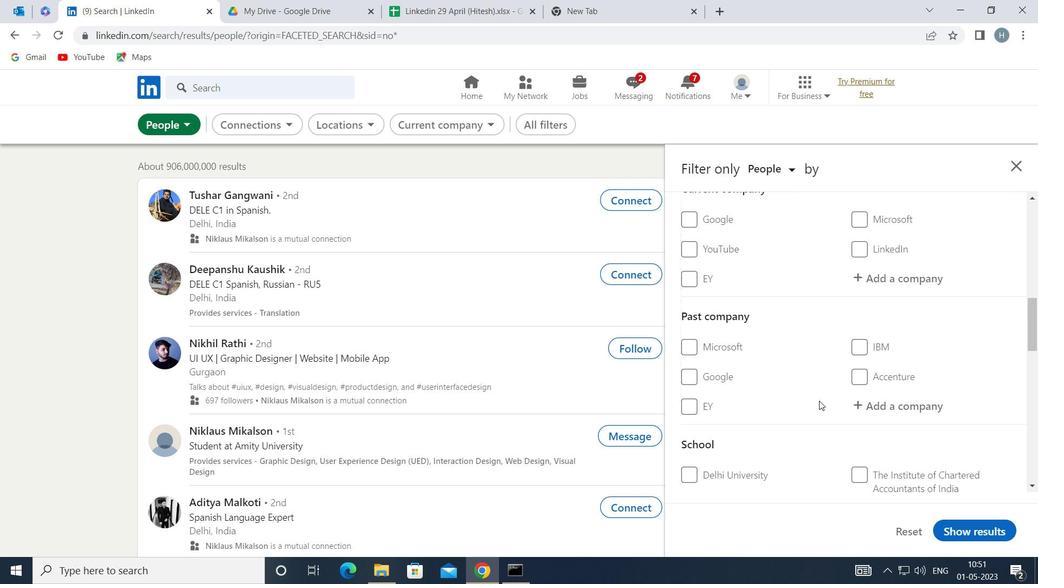 
Action: Mouse moved to (894, 345)
Screenshot: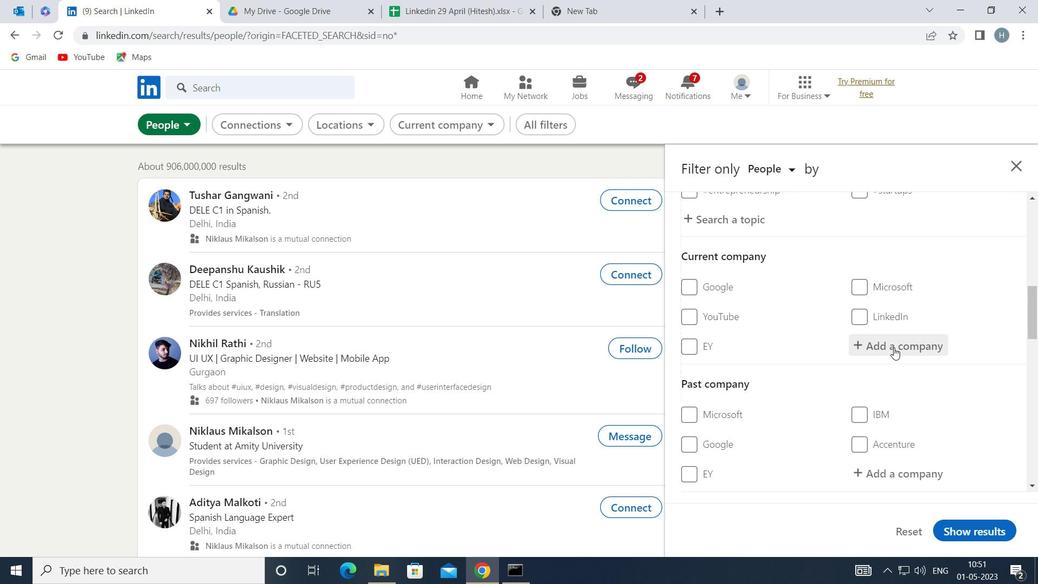 
Action: Mouse pressed left at (894, 345)
Screenshot: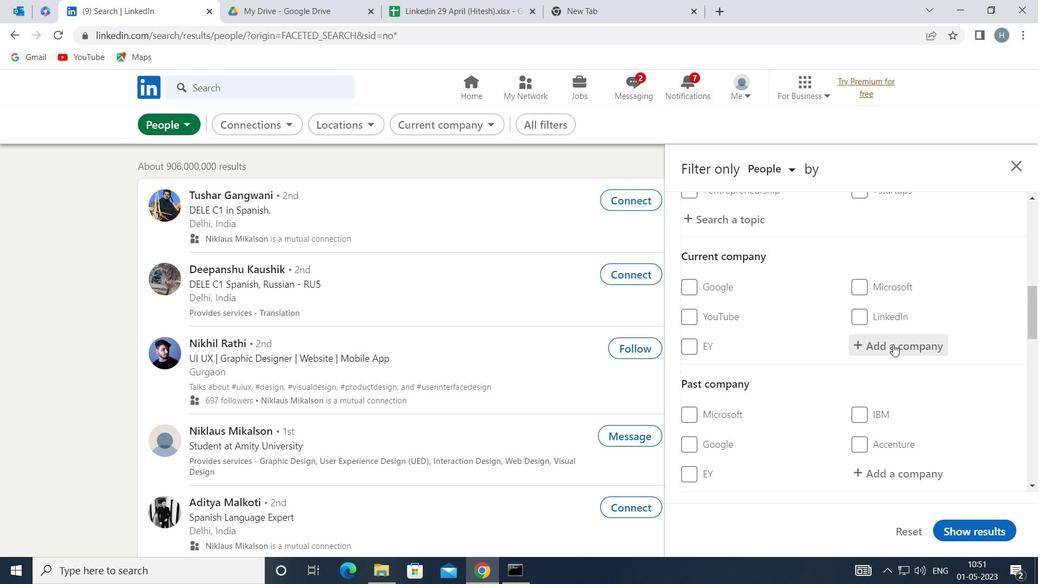 
Action: Key pressed <Key.shift><Key.shift><Key.shift><Key.shift><Key.shift>LIFE<Key.shift>CEL
Screenshot: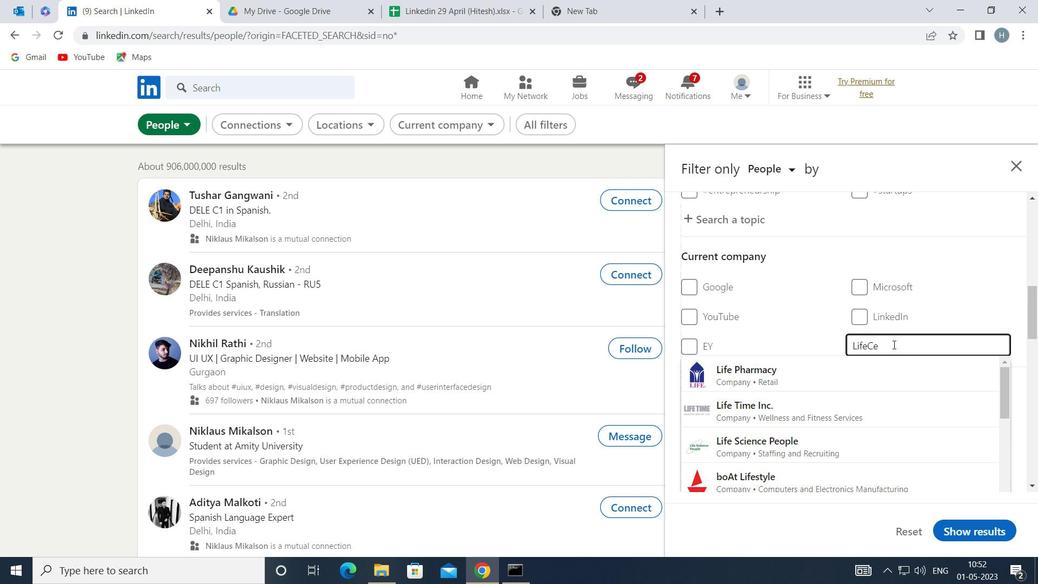 
Action: Mouse moved to (843, 367)
Screenshot: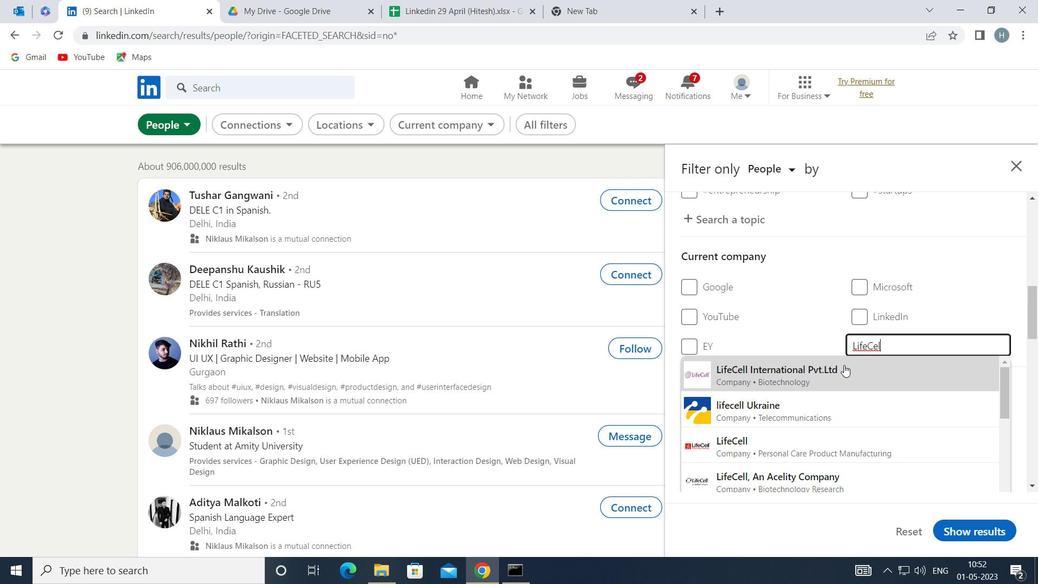 
Action: Mouse pressed left at (843, 367)
Screenshot: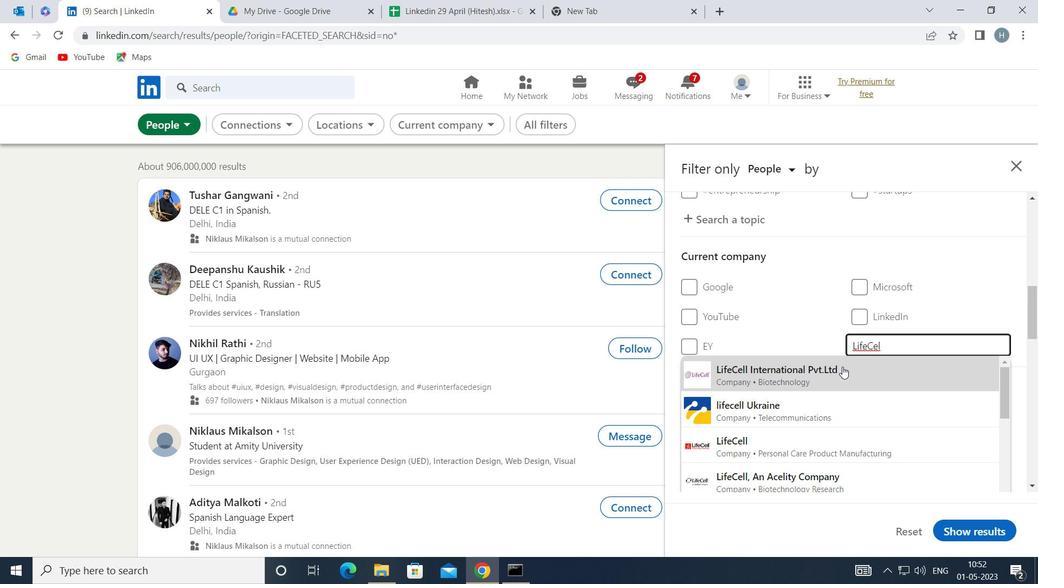 
Action: Mouse moved to (831, 356)
Screenshot: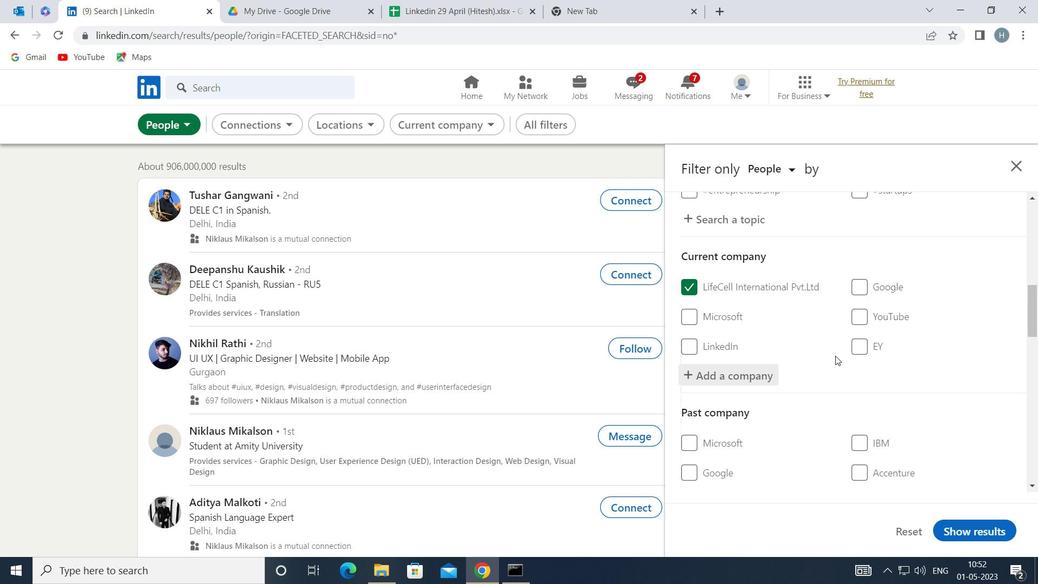 
Action: Mouse scrolled (831, 355) with delta (0, 0)
Screenshot: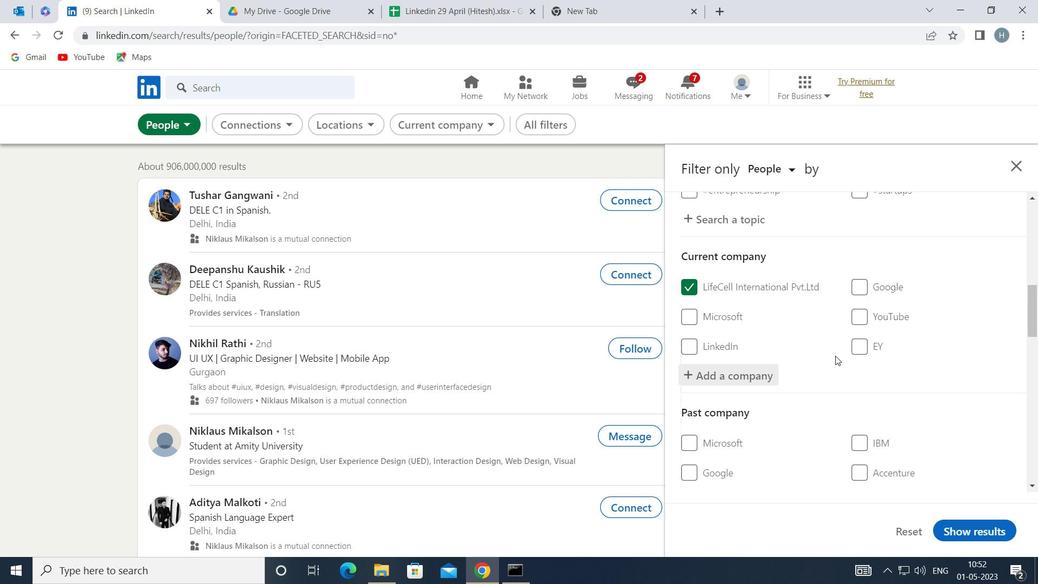 
Action: Mouse moved to (830, 356)
Screenshot: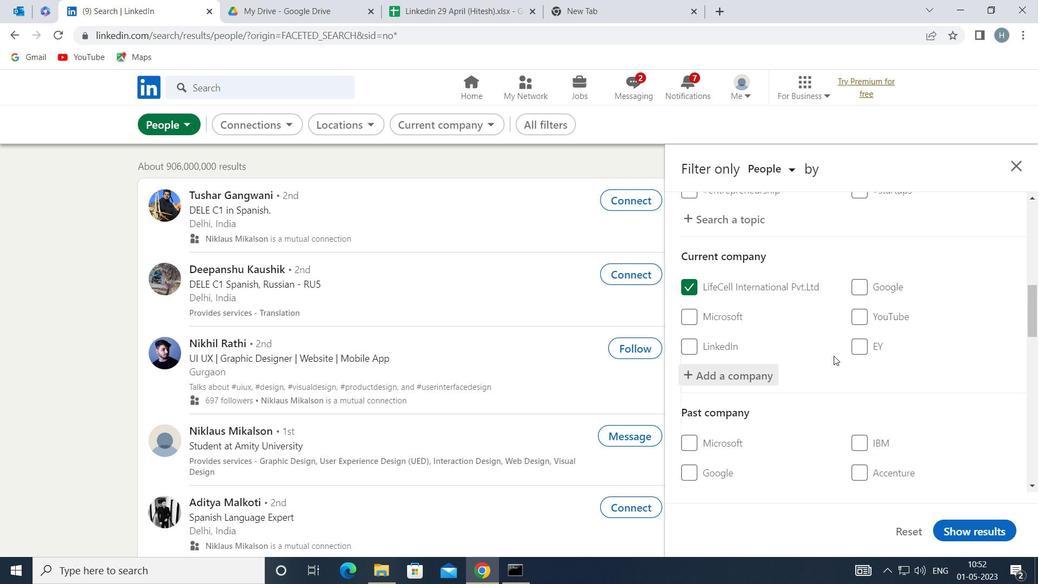 
Action: Mouse scrolled (830, 355) with delta (0, 0)
Screenshot: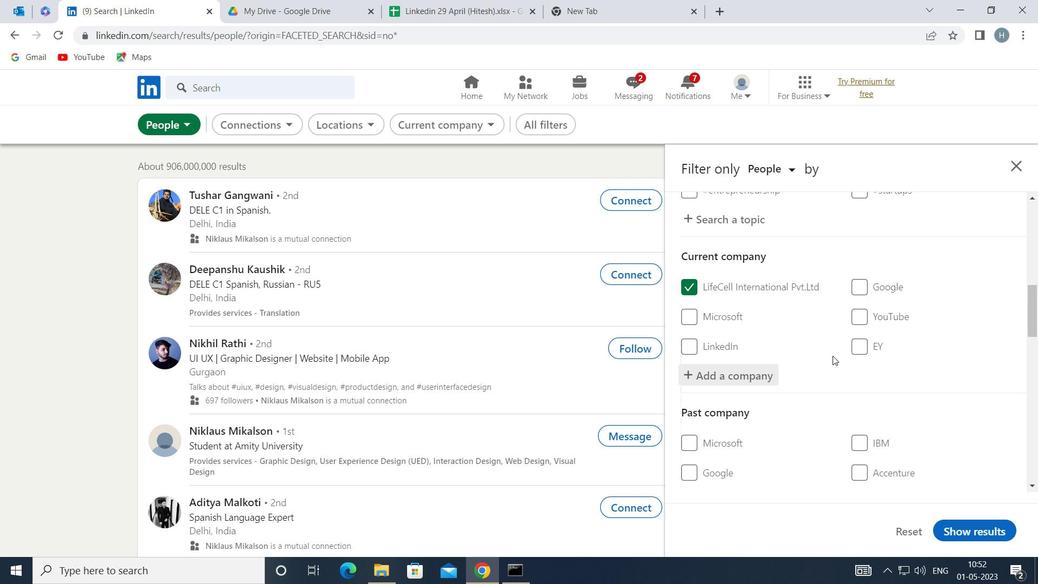 
Action: Mouse moved to (829, 356)
Screenshot: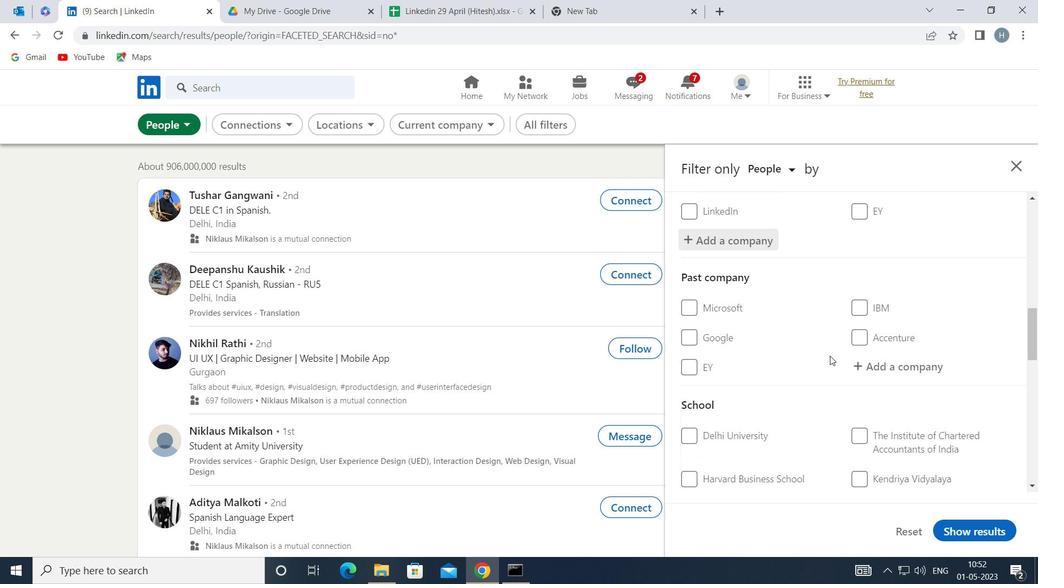 
Action: Mouse scrolled (829, 355) with delta (0, 0)
Screenshot: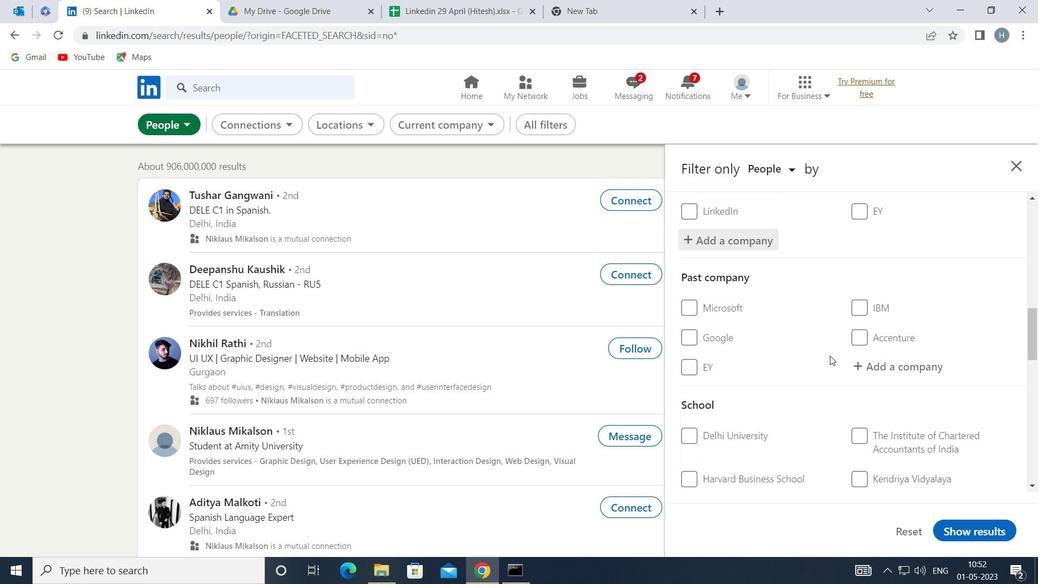 
Action: Mouse scrolled (829, 355) with delta (0, 0)
Screenshot: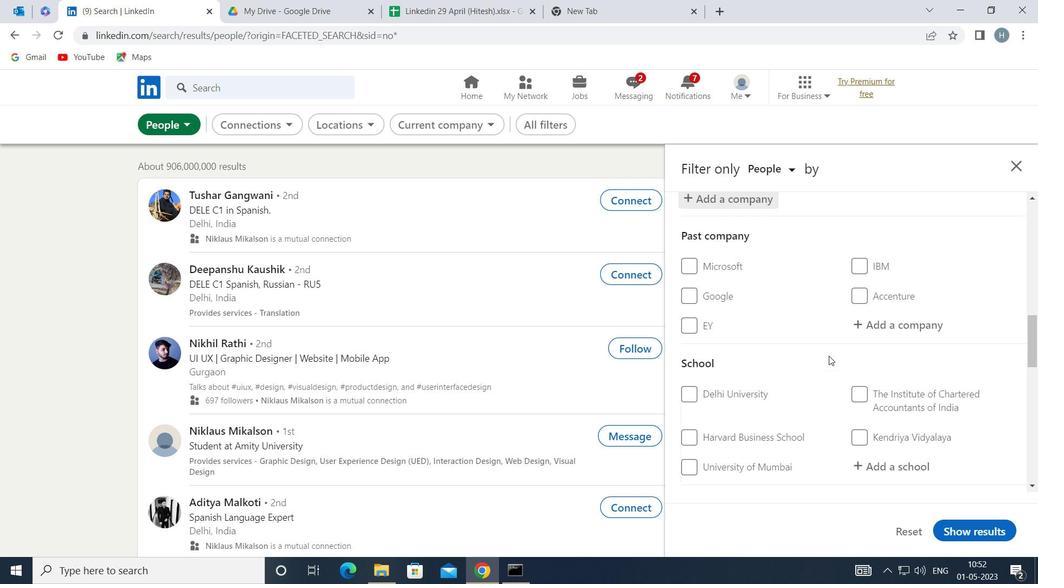 
Action: Mouse moved to (868, 373)
Screenshot: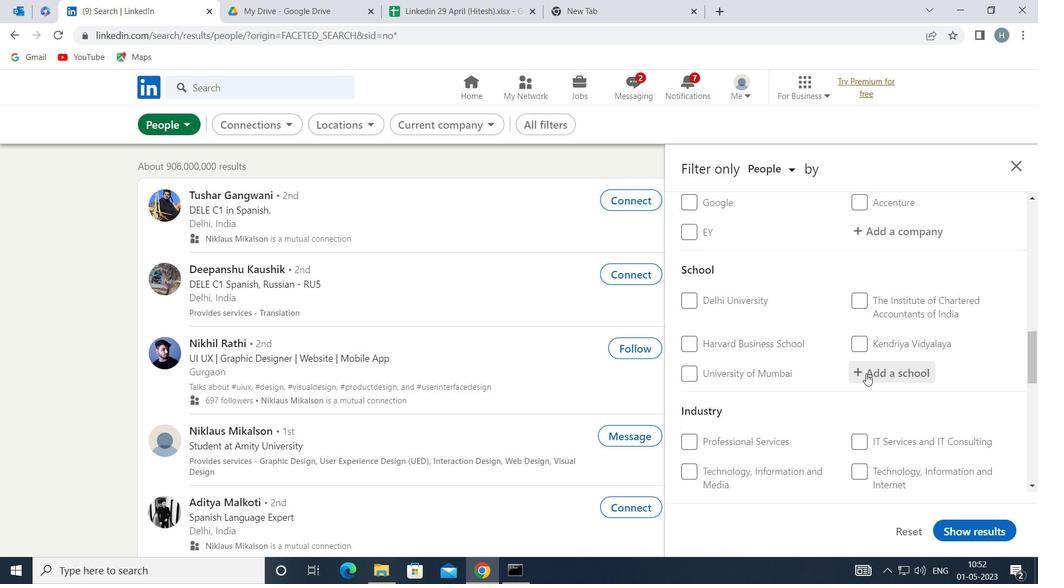 
Action: Mouse pressed left at (868, 373)
Screenshot: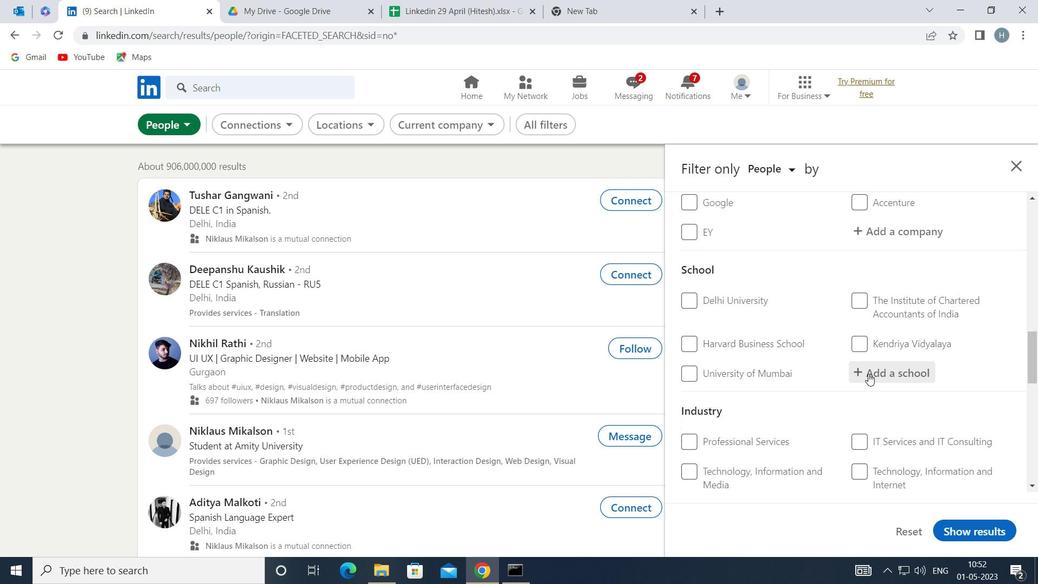 
Action: Key pressed <Key.shift>B<Key.backspace>JOBS<Key.space>IN<Key.space><Key.shift>B
Screenshot: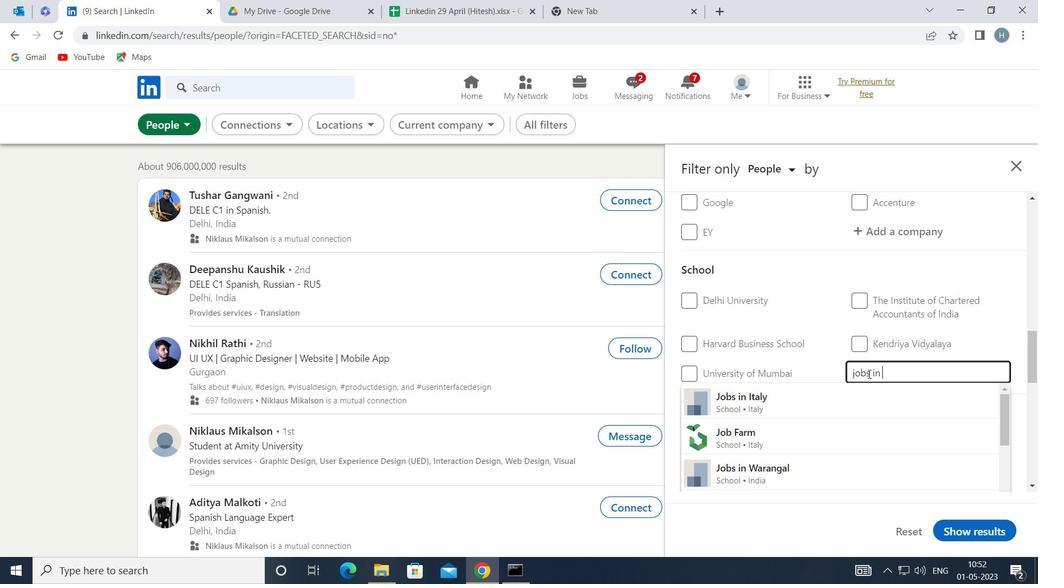 
Action: Mouse moved to (816, 424)
Screenshot: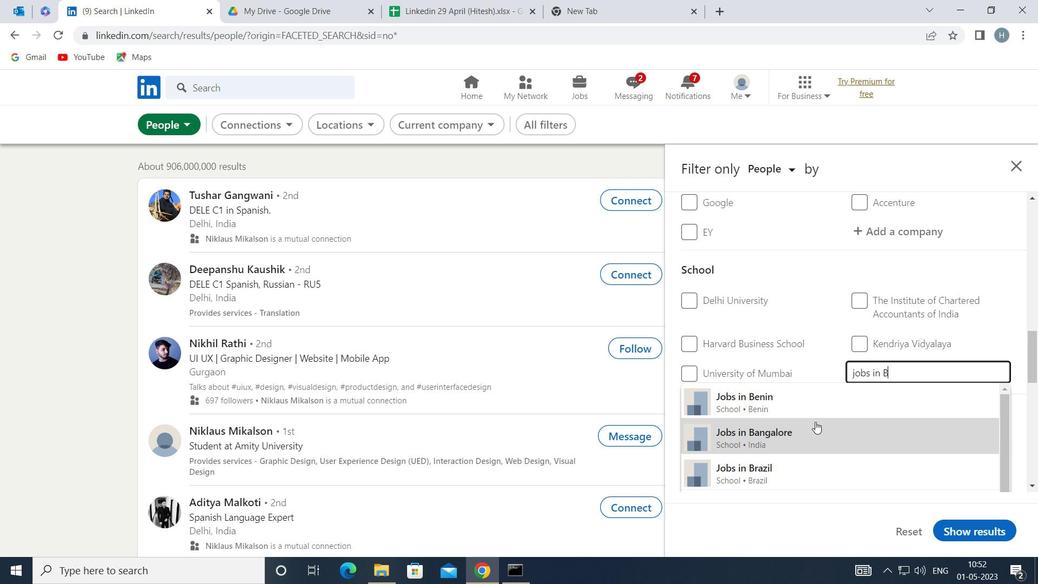 
Action: Mouse pressed left at (816, 424)
Screenshot: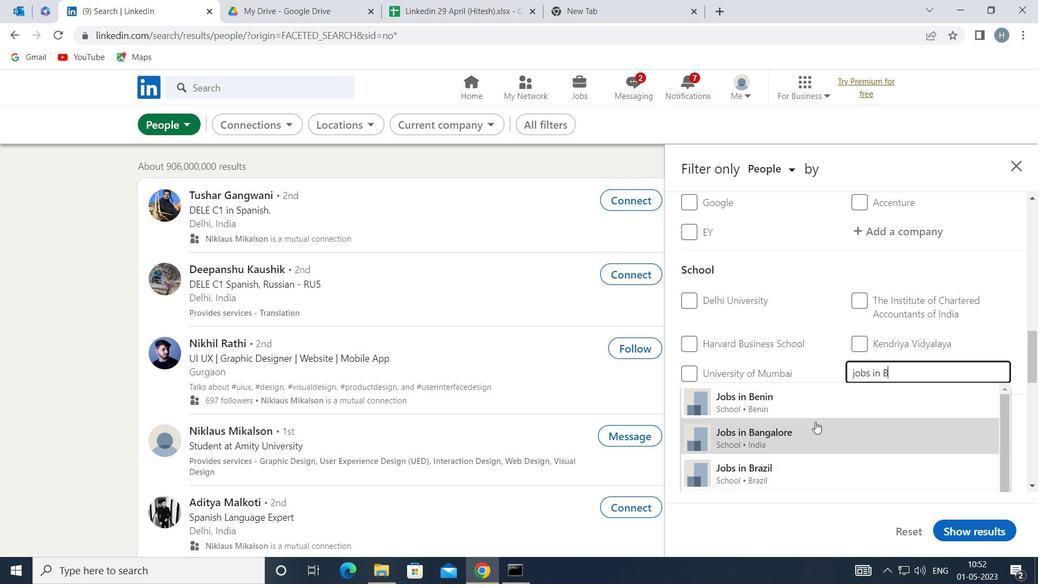 
Action: Mouse moved to (794, 391)
Screenshot: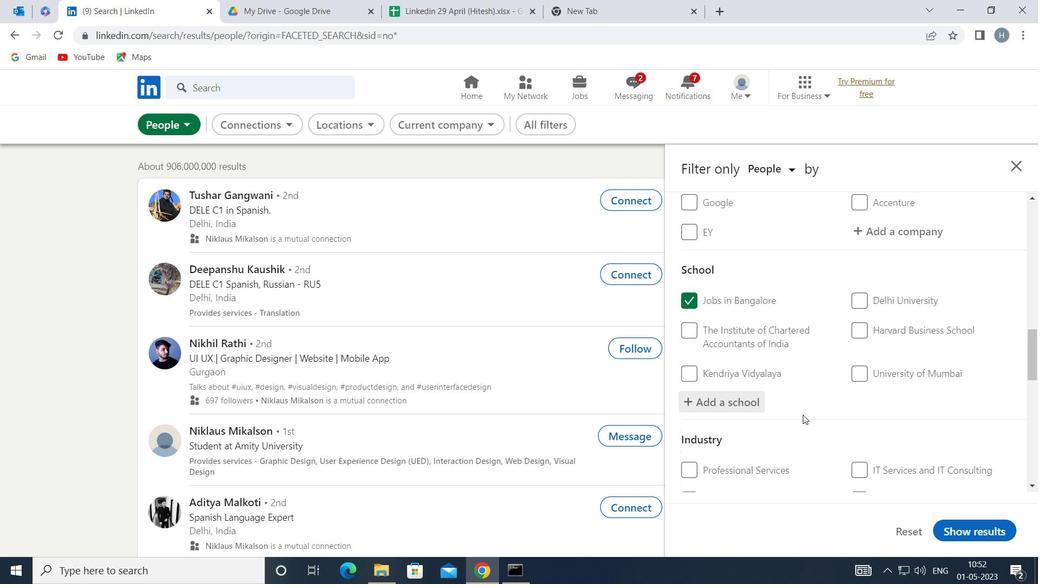 
Action: Mouse scrolled (794, 391) with delta (0, 0)
Screenshot: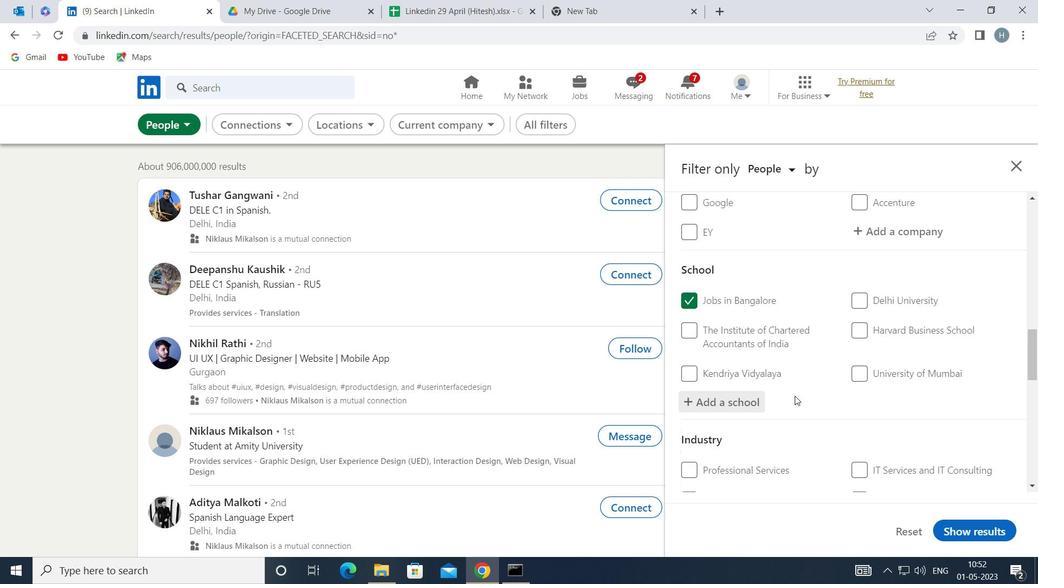 
Action: Mouse scrolled (794, 391) with delta (0, 0)
Screenshot: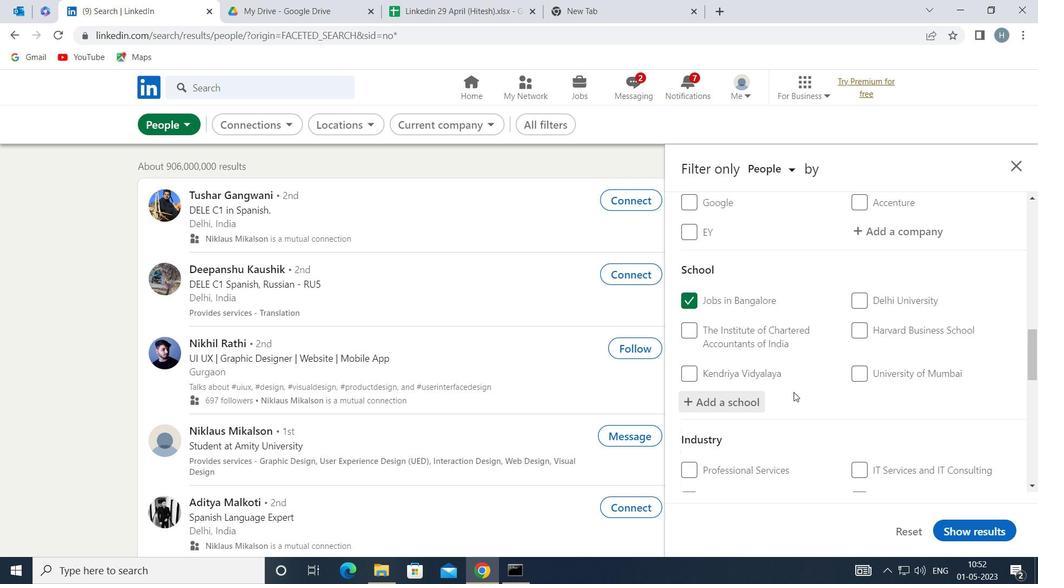 
Action: Mouse scrolled (794, 391) with delta (0, 0)
Screenshot: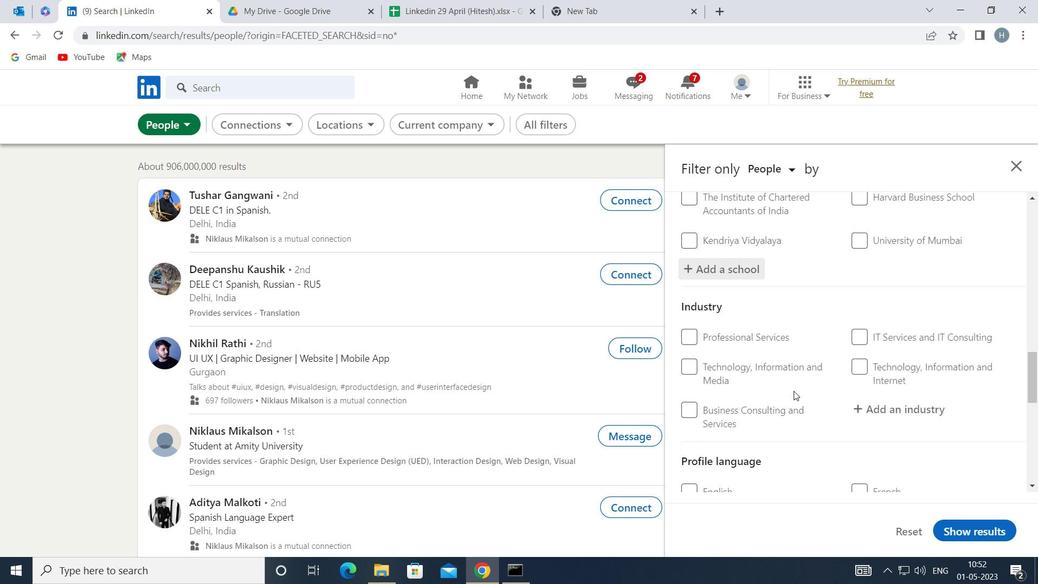 
Action: Mouse moved to (874, 340)
Screenshot: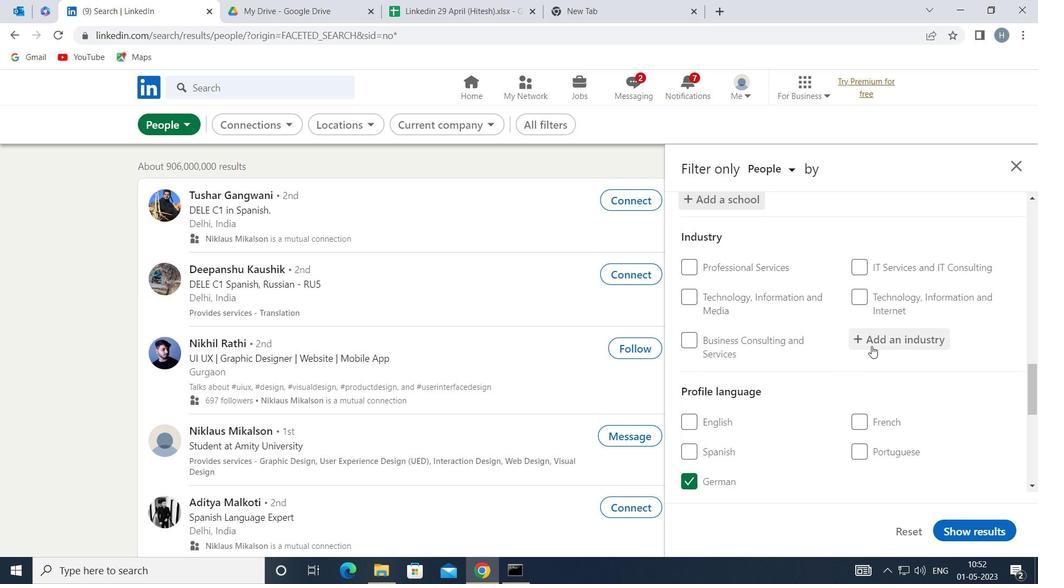 
Action: Mouse pressed left at (874, 340)
Screenshot: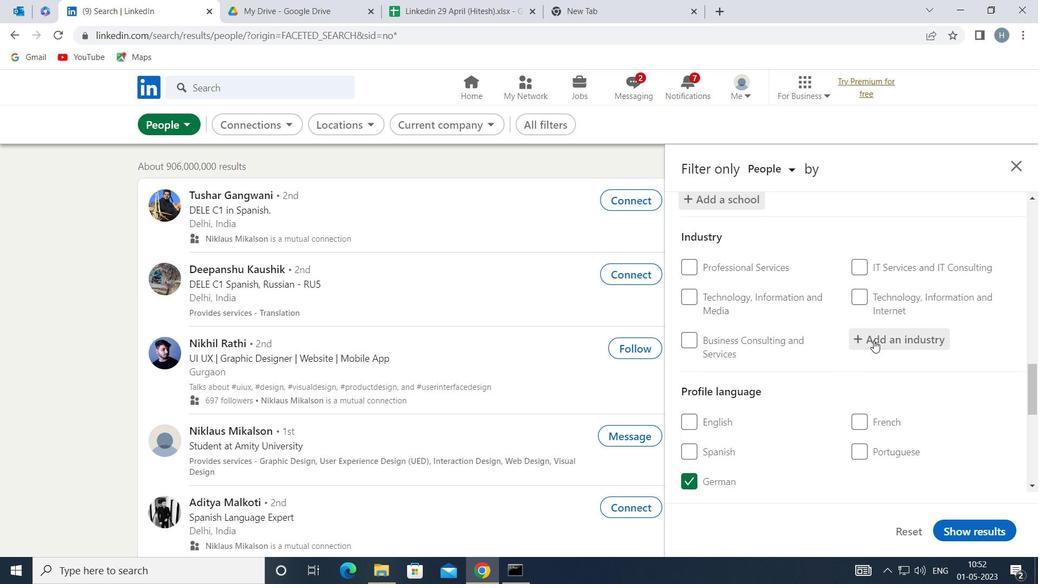 
Action: Key pressed <Key.shift><Key.shift>FAMILY
Screenshot: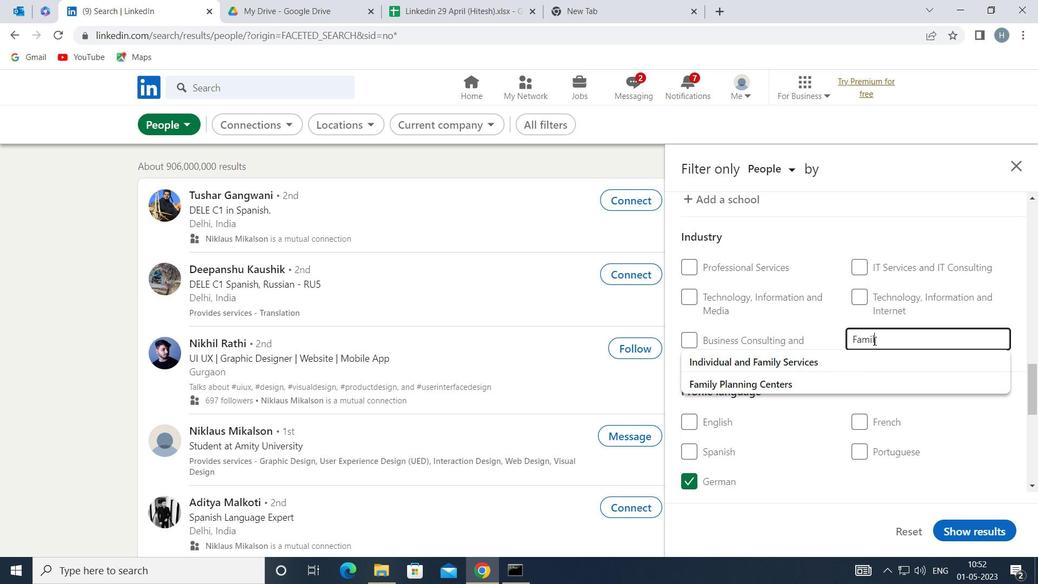 
Action: Mouse moved to (815, 378)
Screenshot: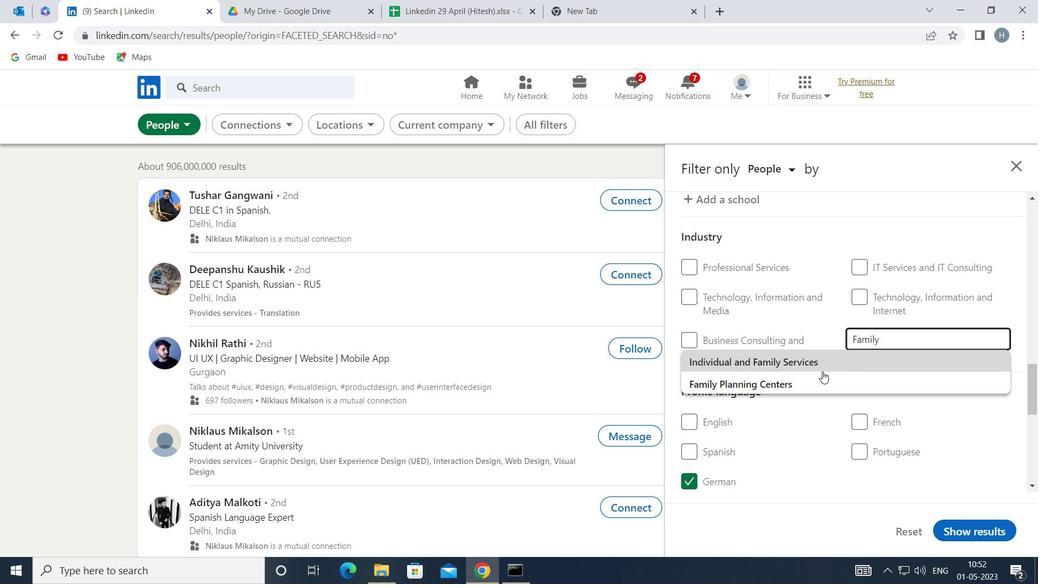 
Action: Mouse pressed left at (815, 378)
Screenshot: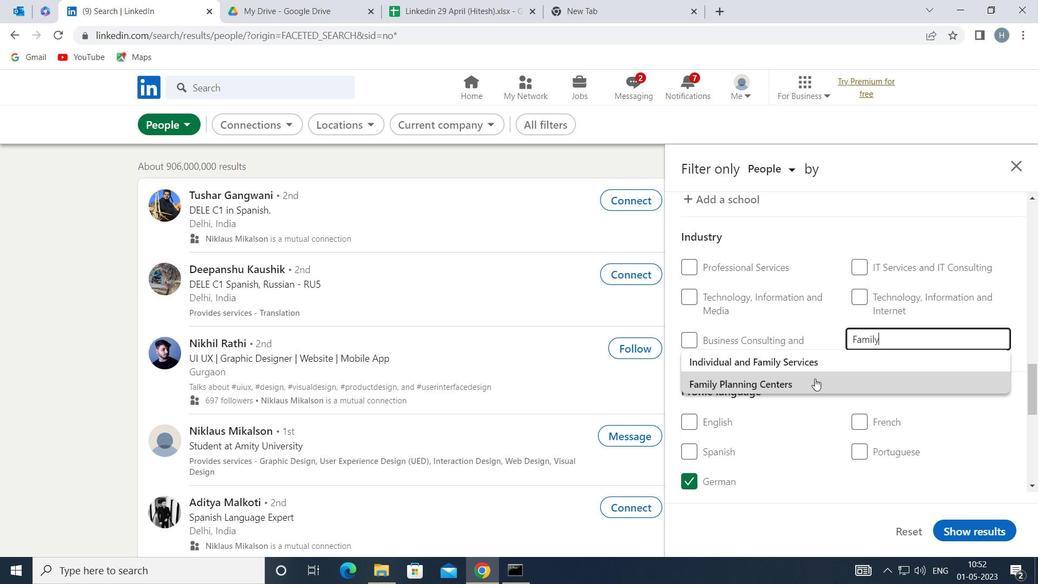 
Action: Mouse moved to (782, 380)
Screenshot: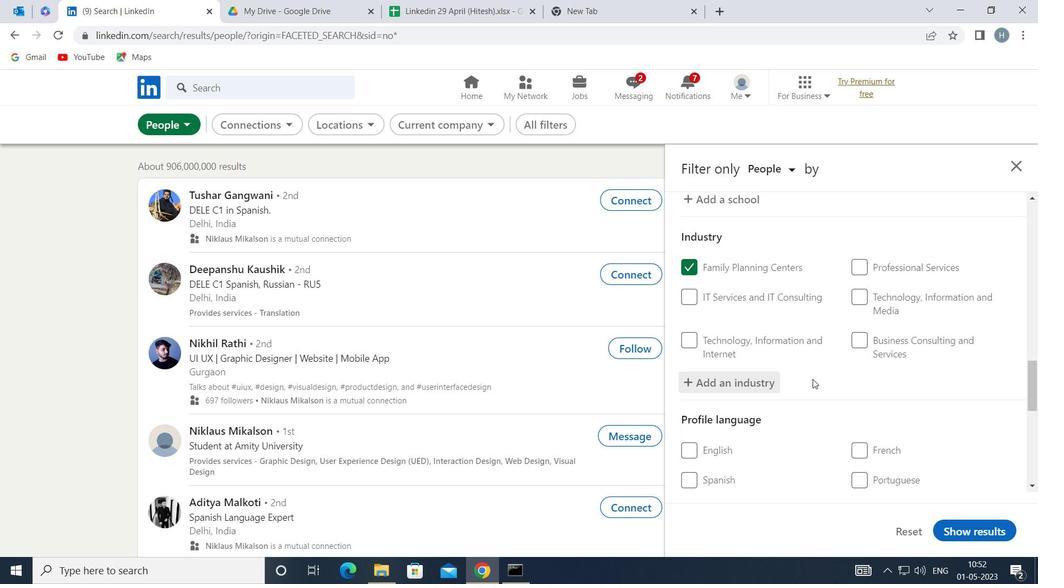 
Action: Mouse scrolled (782, 379) with delta (0, 0)
Screenshot: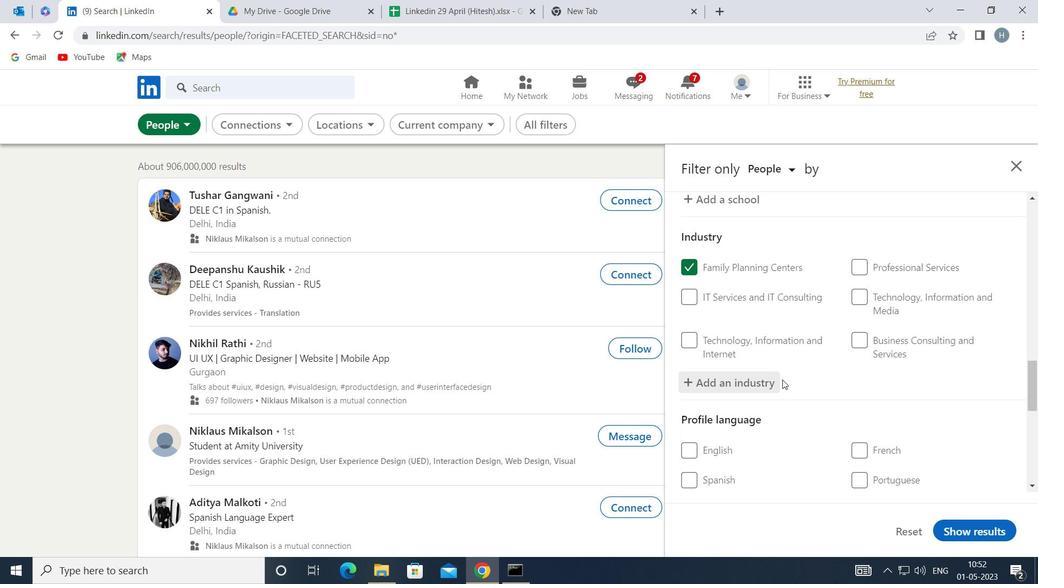 
Action: Mouse scrolled (782, 379) with delta (0, 0)
Screenshot: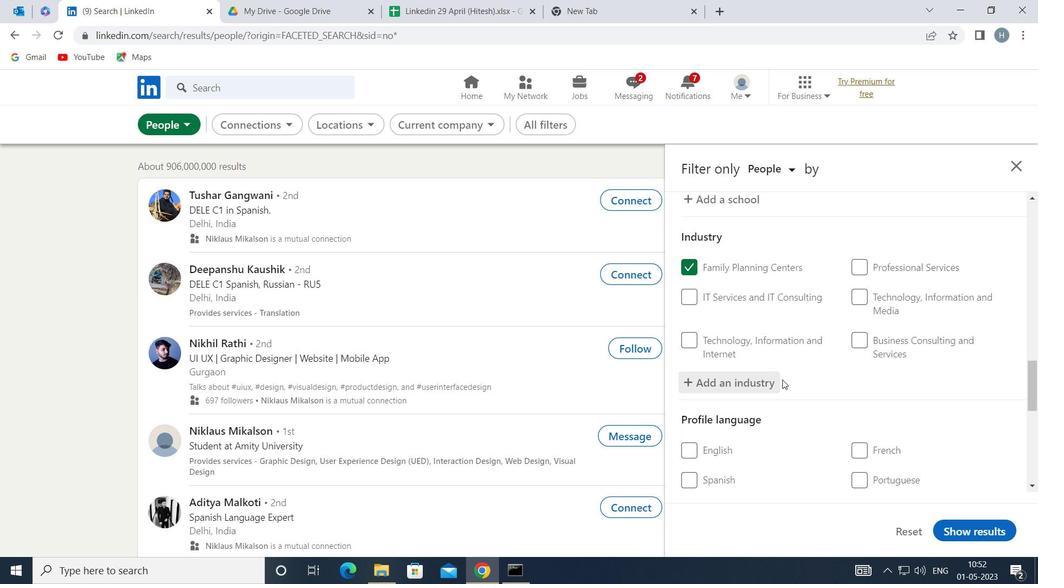 
Action: Mouse moved to (782, 377)
Screenshot: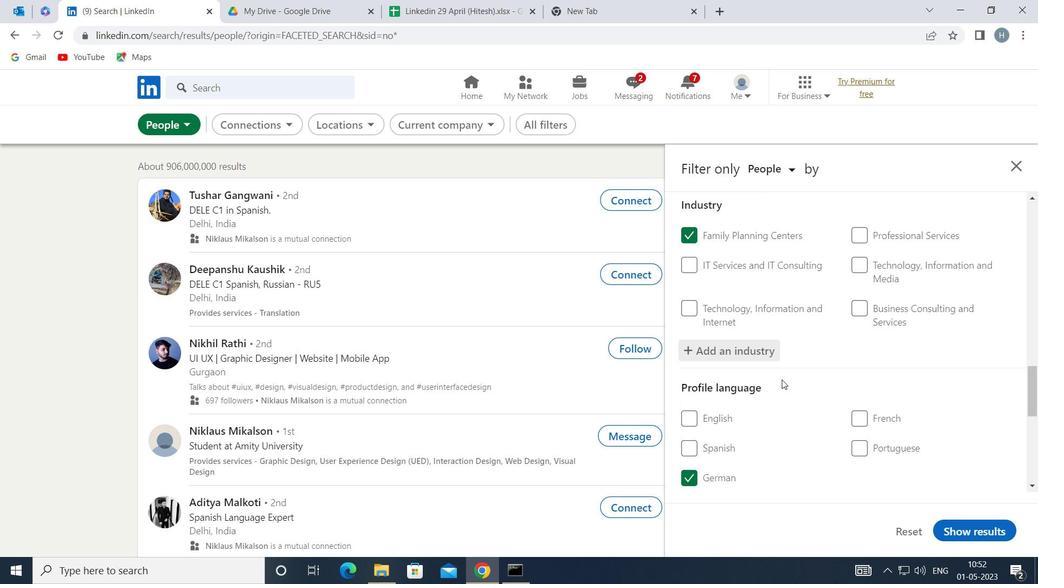 
Action: Mouse scrolled (782, 376) with delta (0, 0)
Screenshot: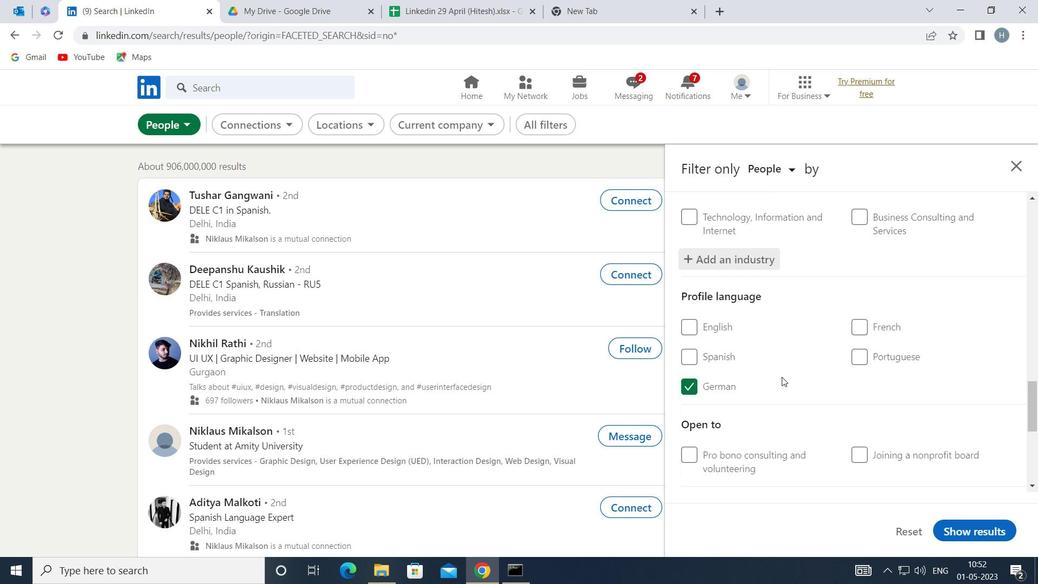 
Action: Mouse moved to (802, 376)
Screenshot: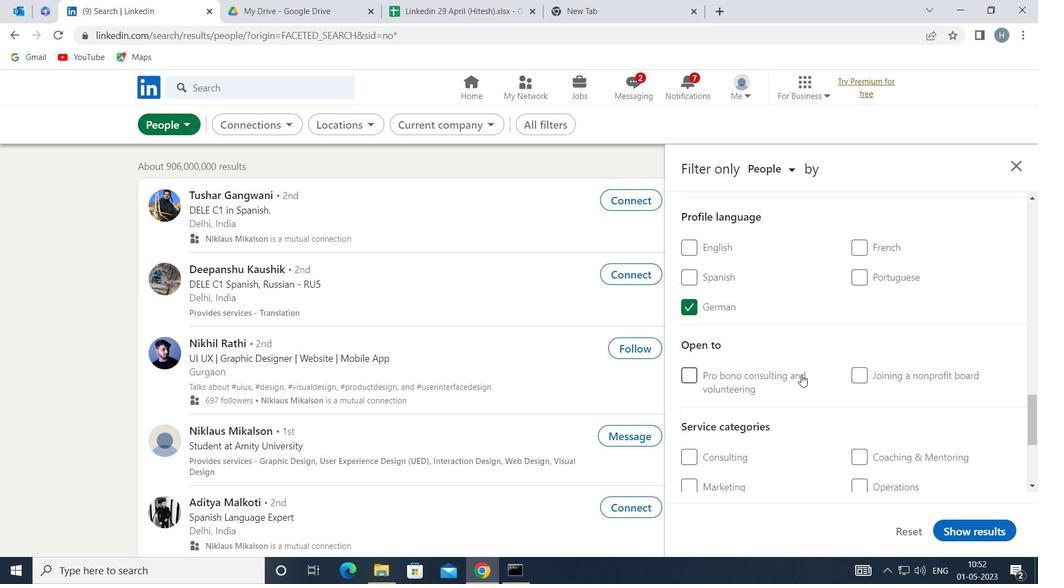 
Action: Mouse scrolled (802, 375) with delta (0, 0)
Screenshot: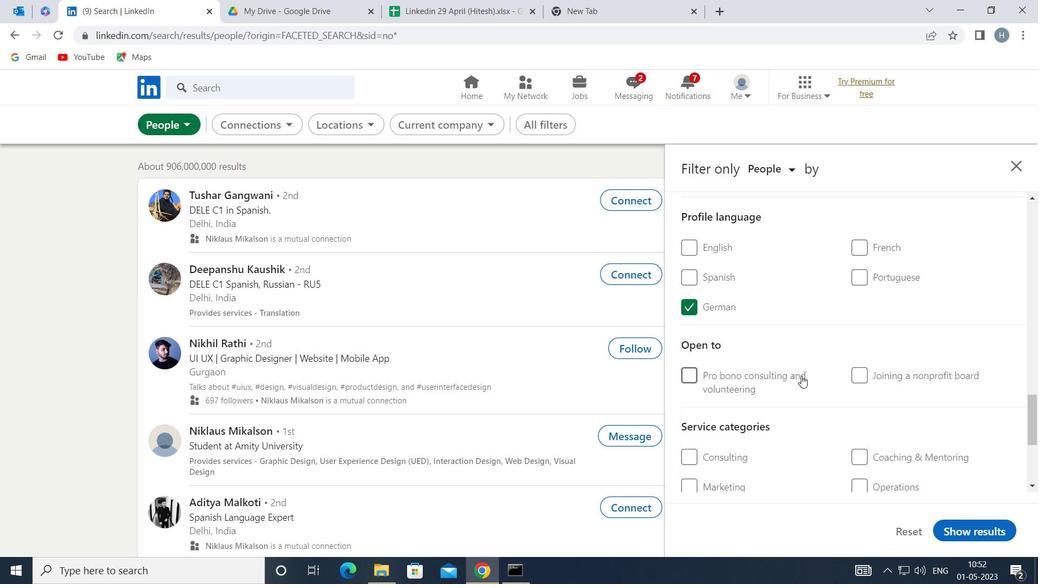 
Action: Mouse moved to (880, 412)
Screenshot: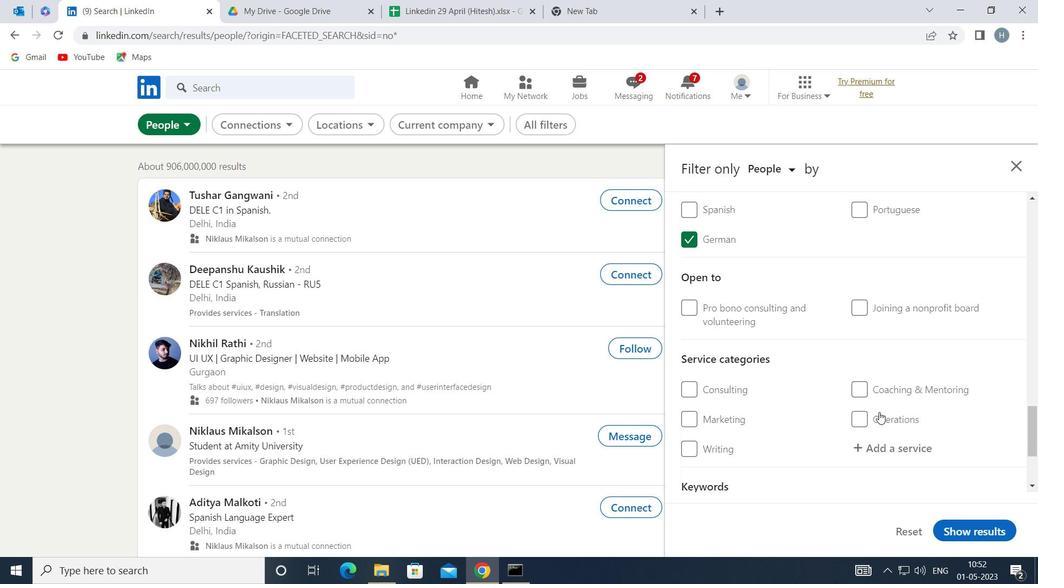 
Action: Mouse scrolled (880, 411) with delta (0, 0)
Screenshot: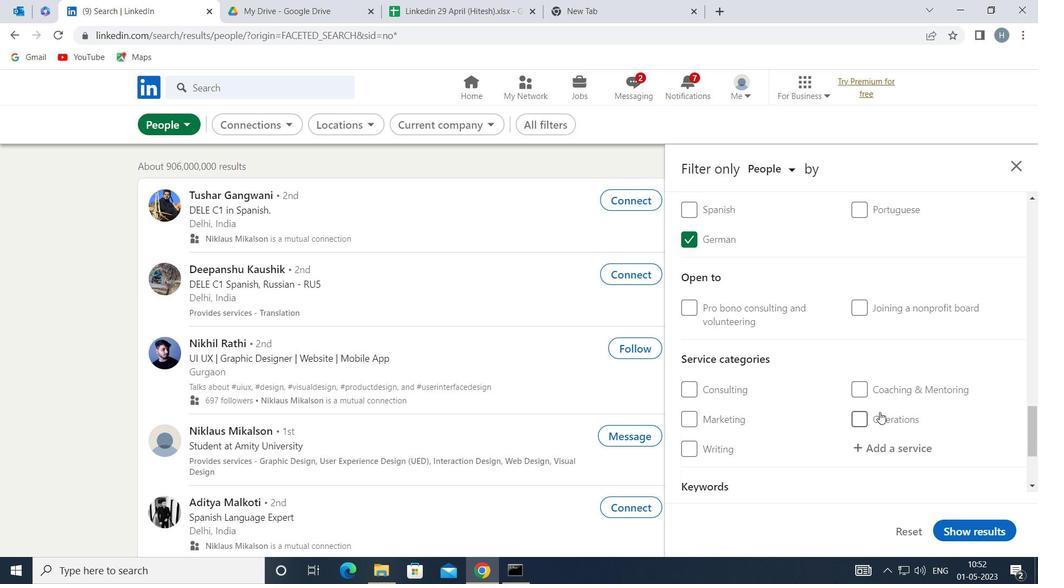 
Action: Mouse moved to (888, 381)
Screenshot: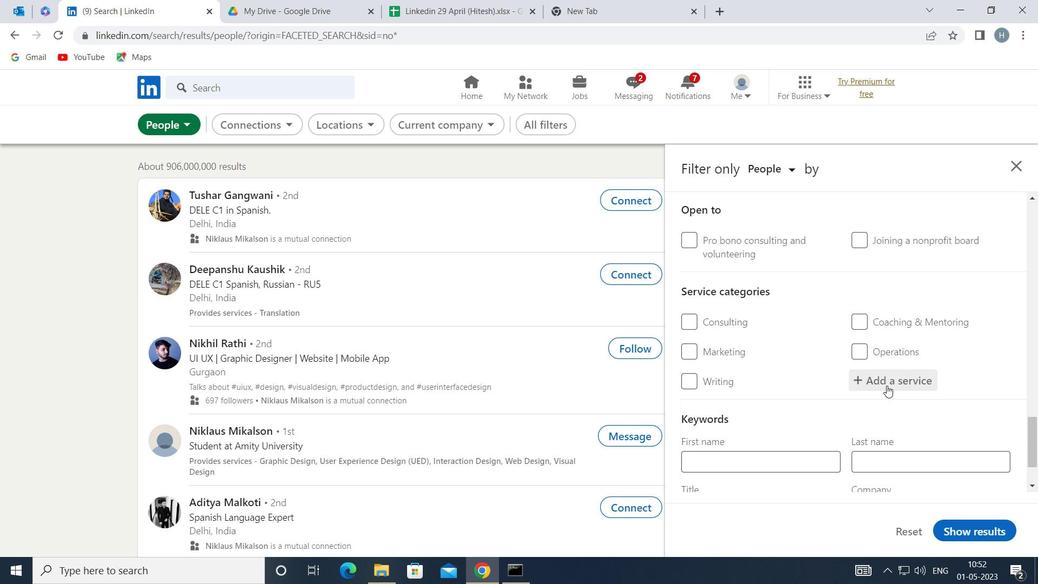 
Action: Mouse pressed left at (888, 381)
Screenshot: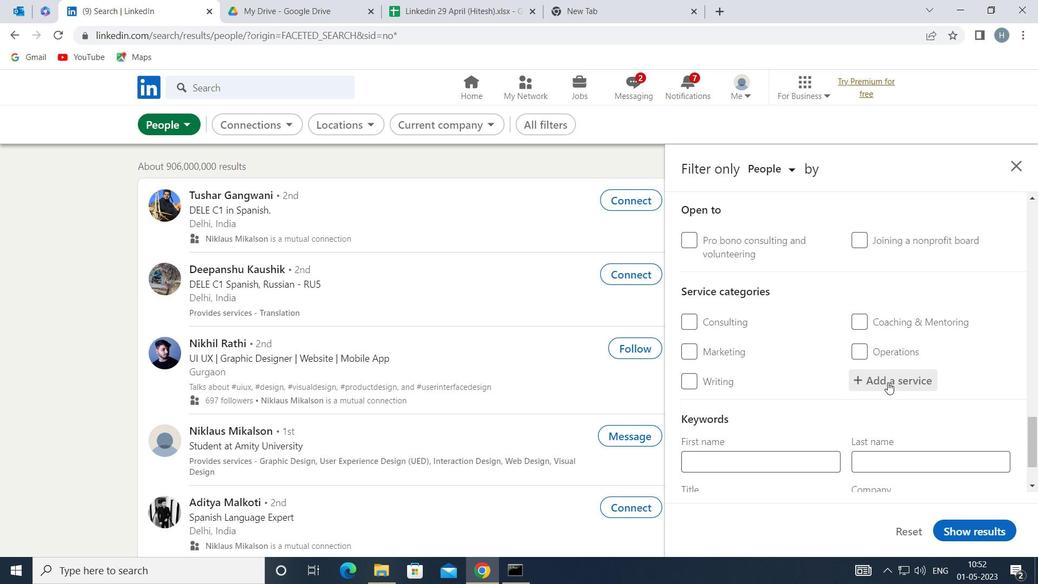 
Action: Mouse moved to (888, 381)
Screenshot: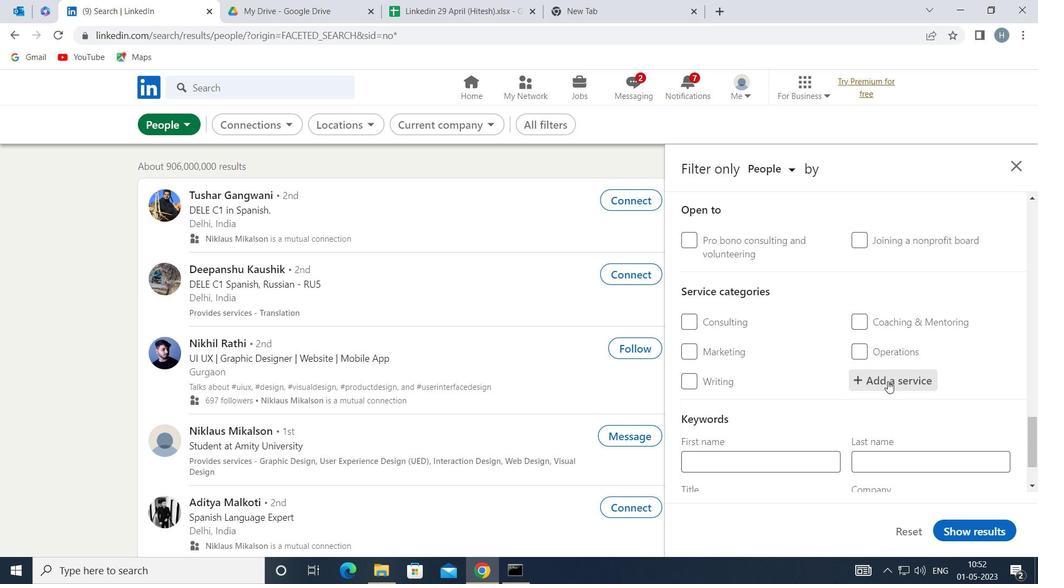 
Action: Key pressed <Key.shift>BARTE
Screenshot: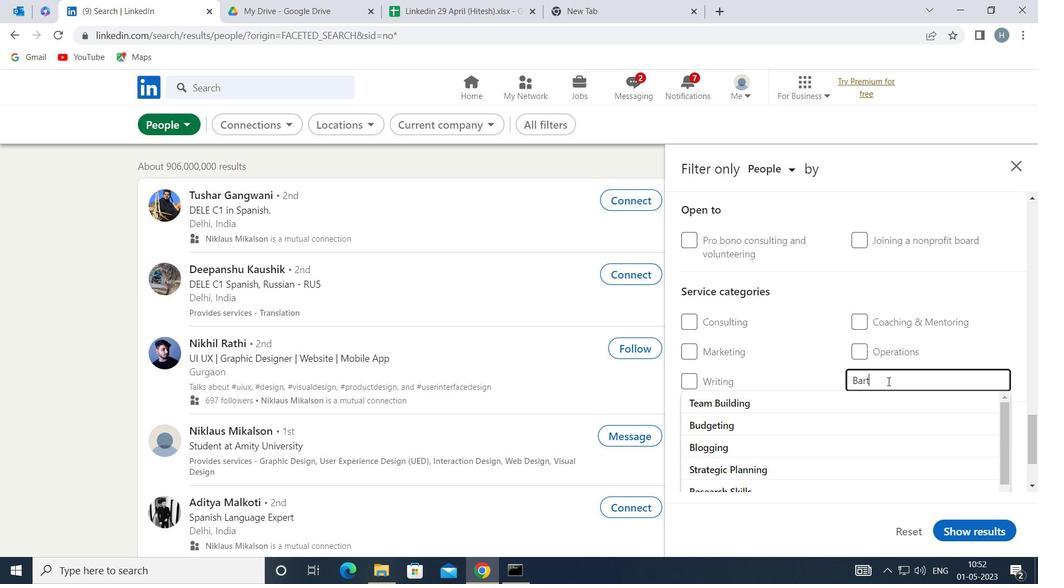 
Action: Mouse moved to (829, 399)
Screenshot: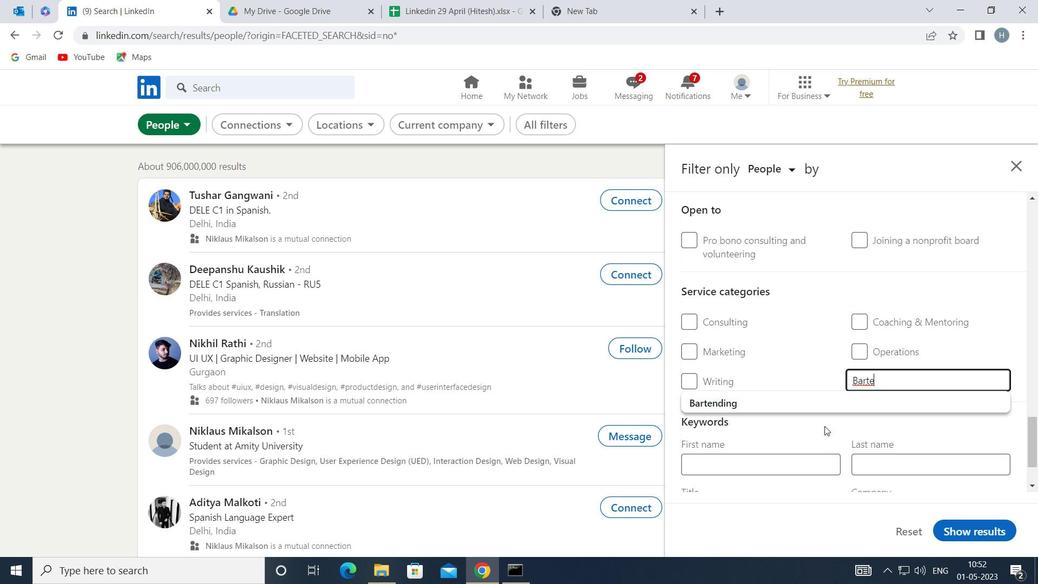 
Action: Mouse pressed left at (829, 399)
Screenshot: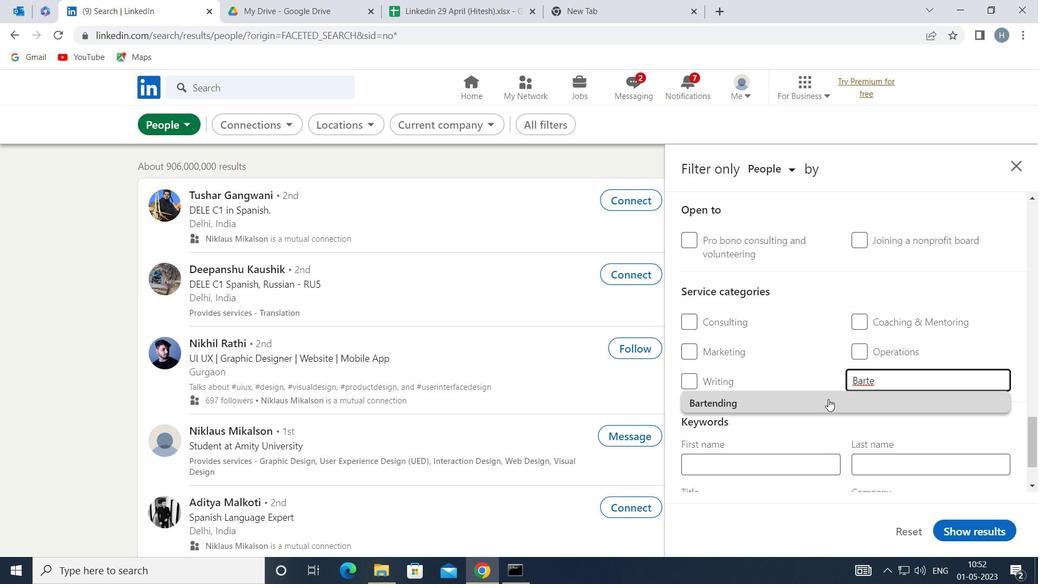 
Action: Mouse moved to (816, 374)
Screenshot: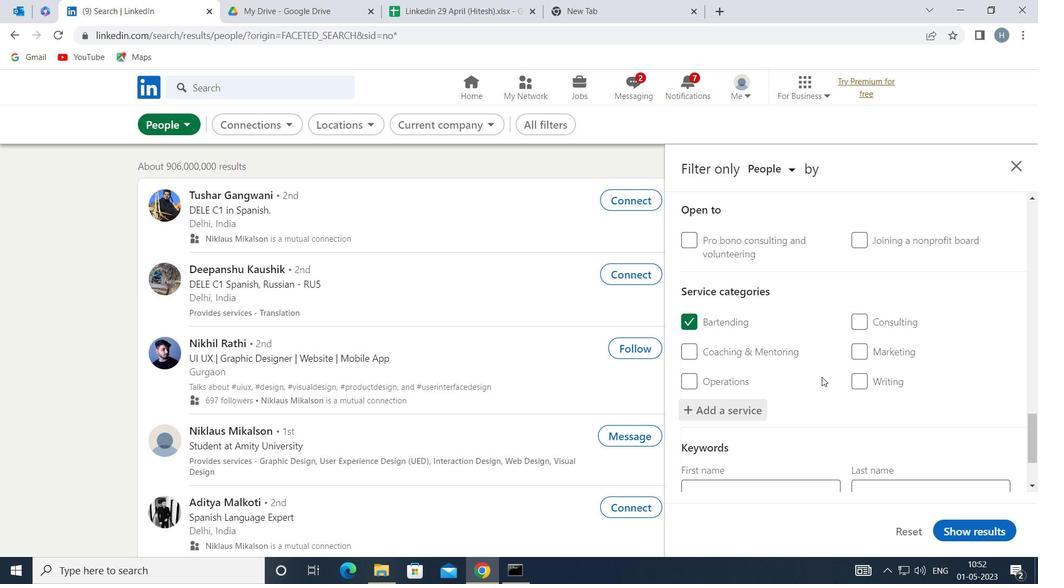 
Action: Mouse scrolled (816, 374) with delta (0, 0)
Screenshot: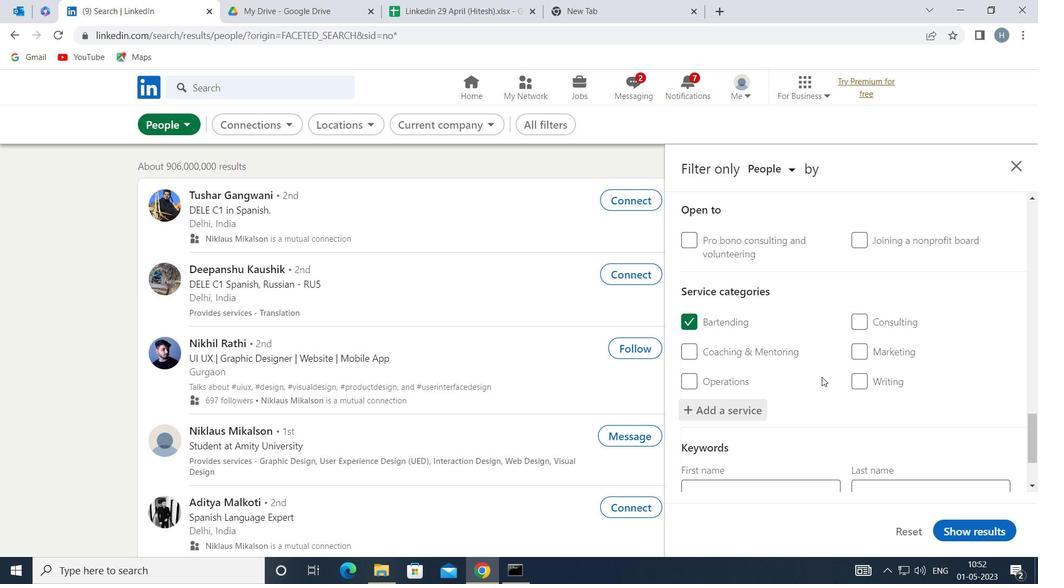 
Action: Mouse moved to (812, 377)
Screenshot: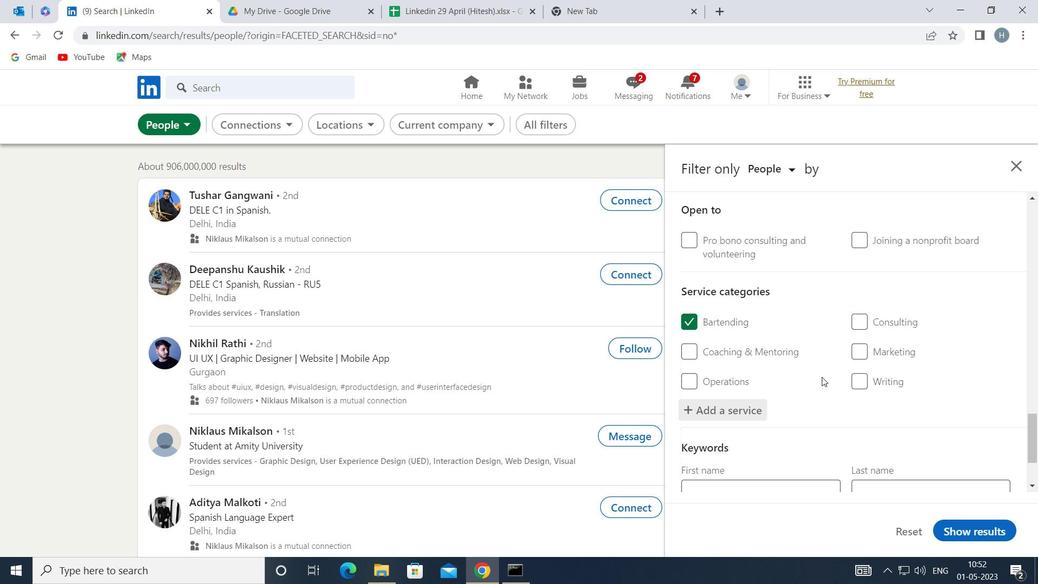
Action: Mouse scrolled (812, 377) with delta (0, 0)
Screenshot: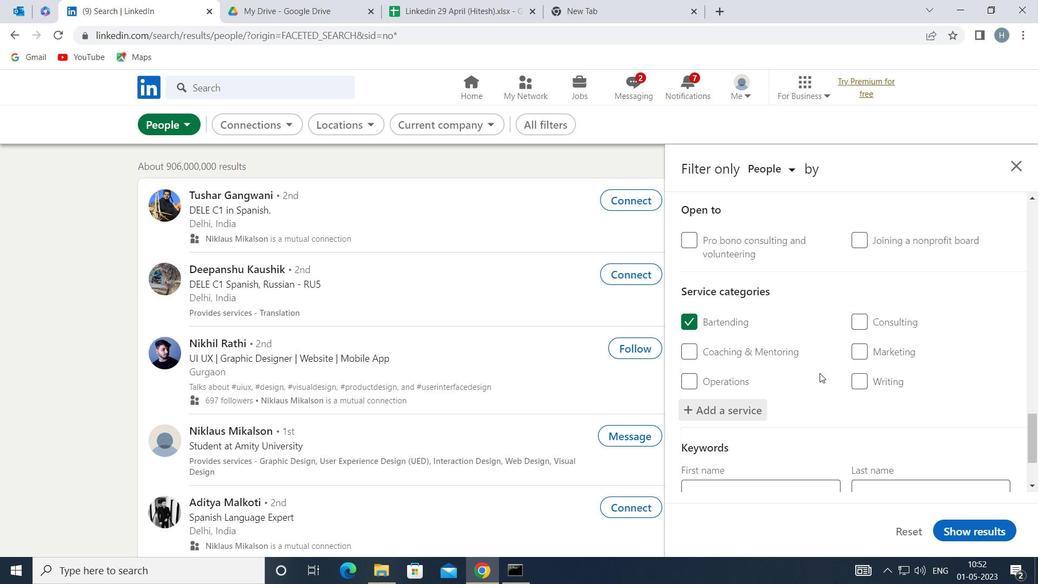 
Action: Mouse moved to (812, 378)
Screenshot: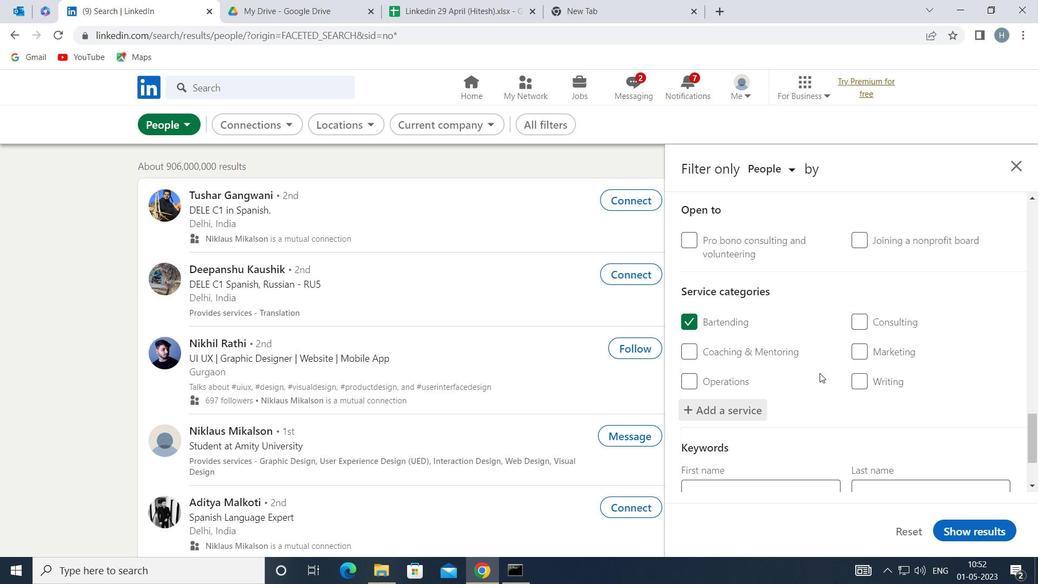 
Action: Mouse scrolled (812, 377) with delta (0, 0)
Screenshot: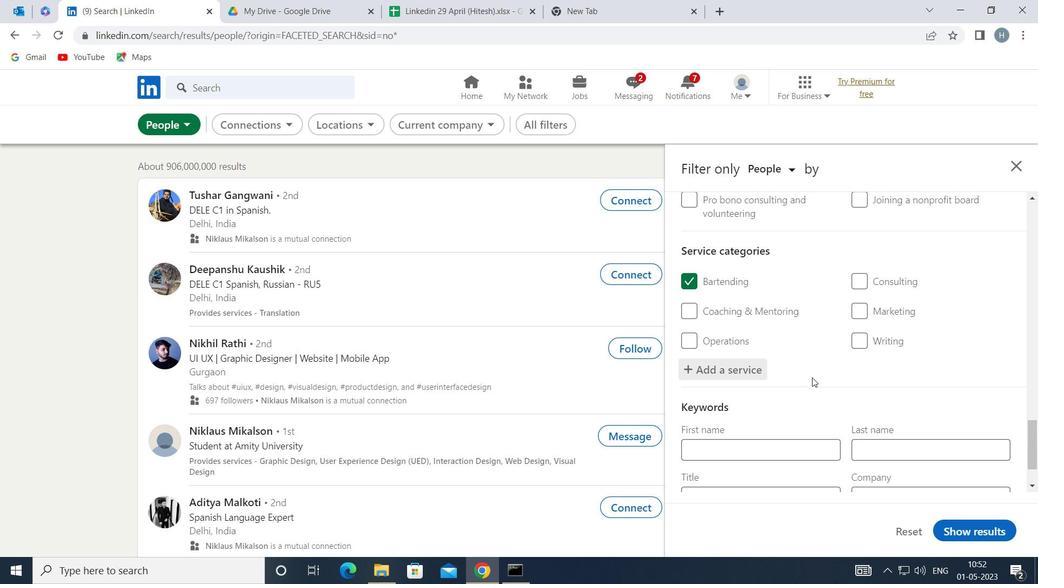 
Action: Mouse scrolled (812, 377) with delta (0, 0)
Screenshot: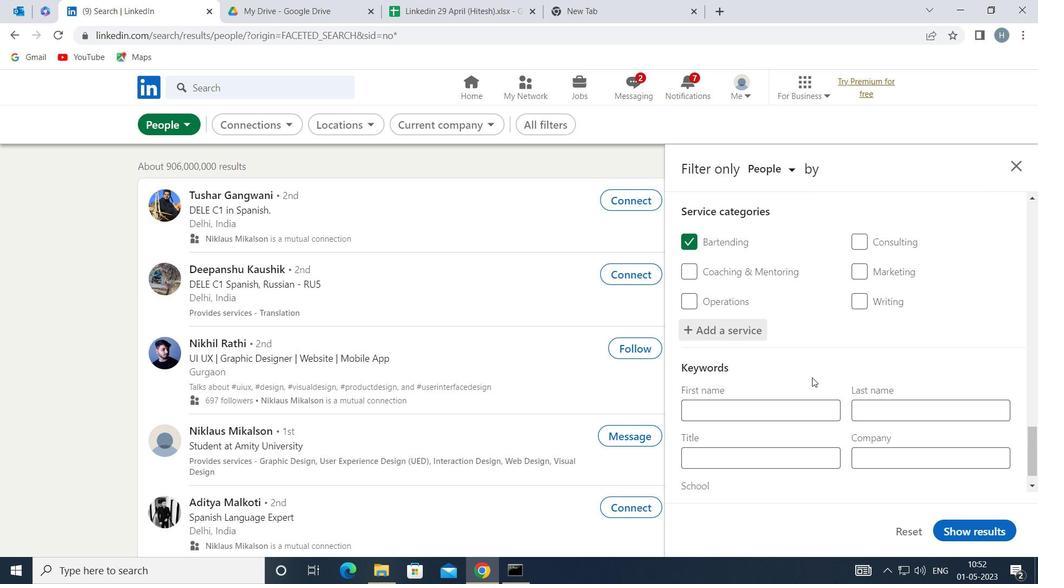 
Action: Mouse moved to (801, 430)
Screenshot: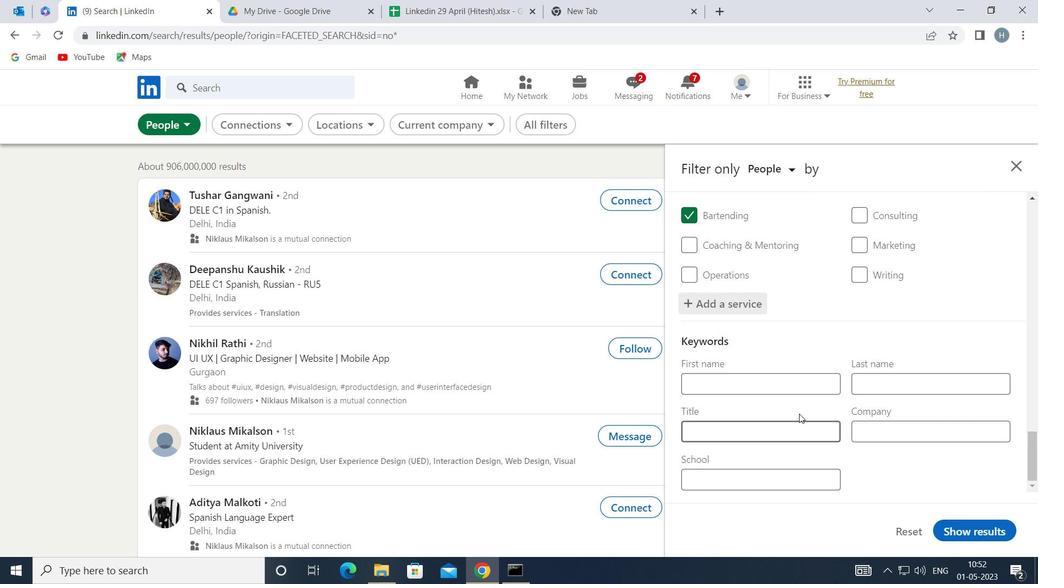 
Action: Mouse pressed left at (801, 430)
Screenshot: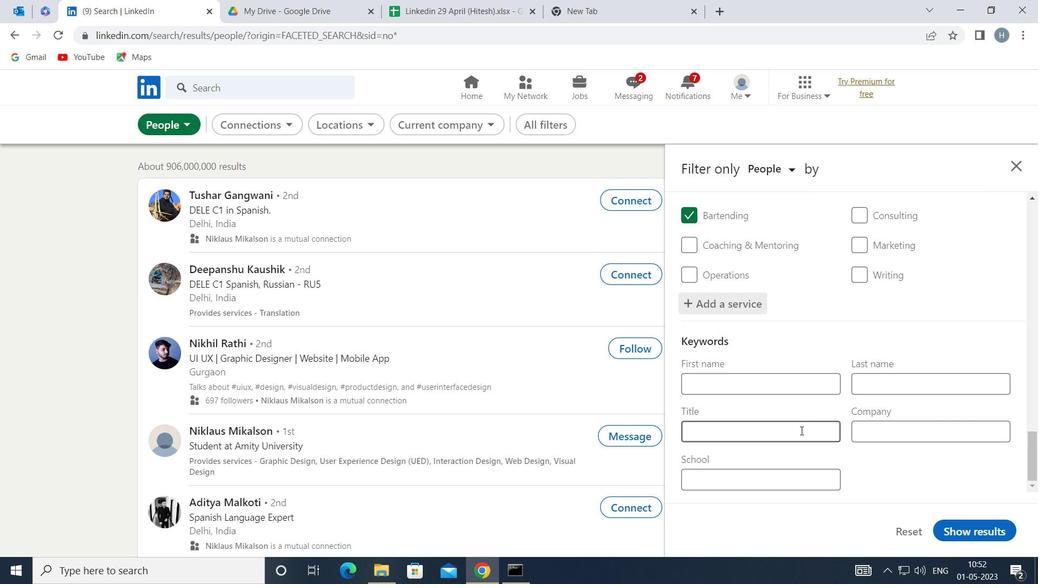 
Action: Mouse moved to (799, 430)
Screenshot: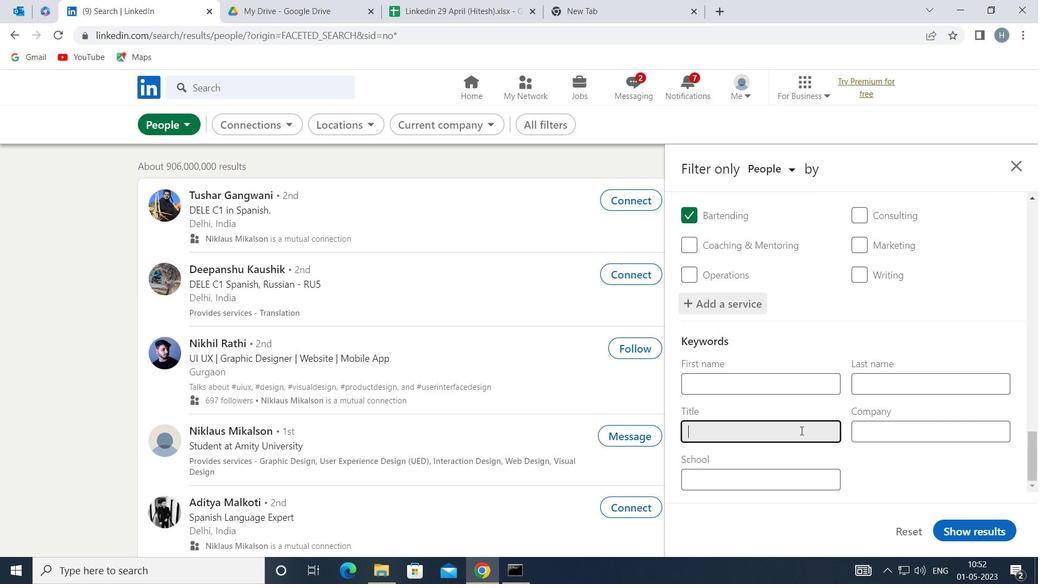 
Action: Key pressed <Key.shift>EXECUTIVE<Key.space><Key.shift>ASSISTANT
Screenshot: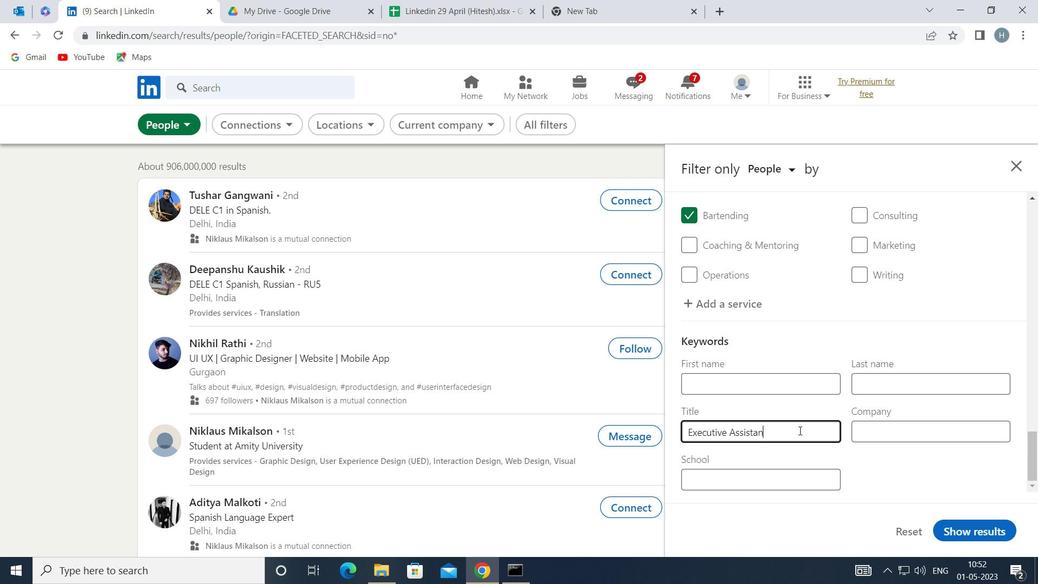 
Action: Mouse moved to (954, 526)
Screenshot: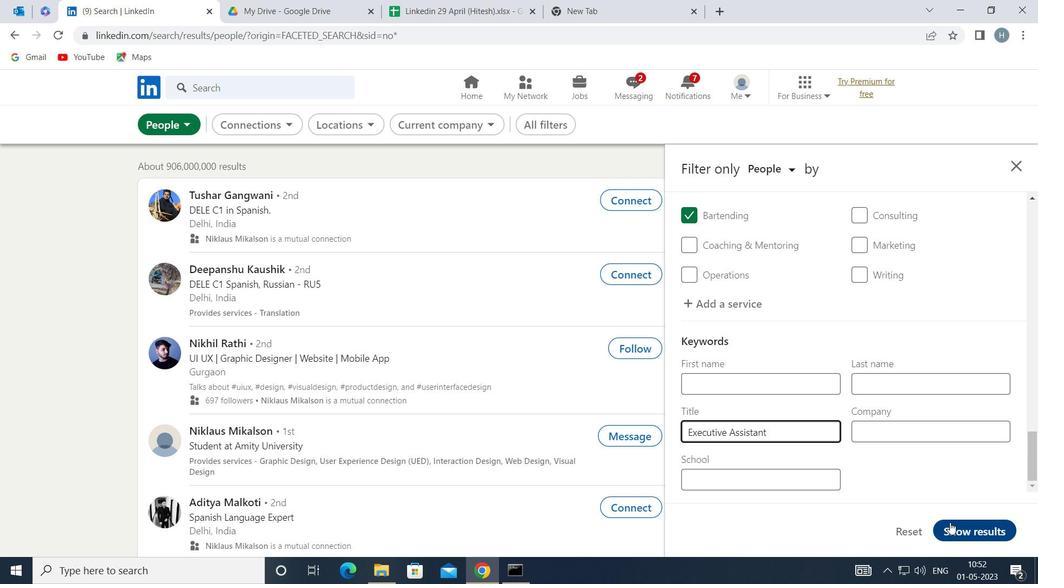 
Action: Mouse pressed left at (954, 526)
Screenshot: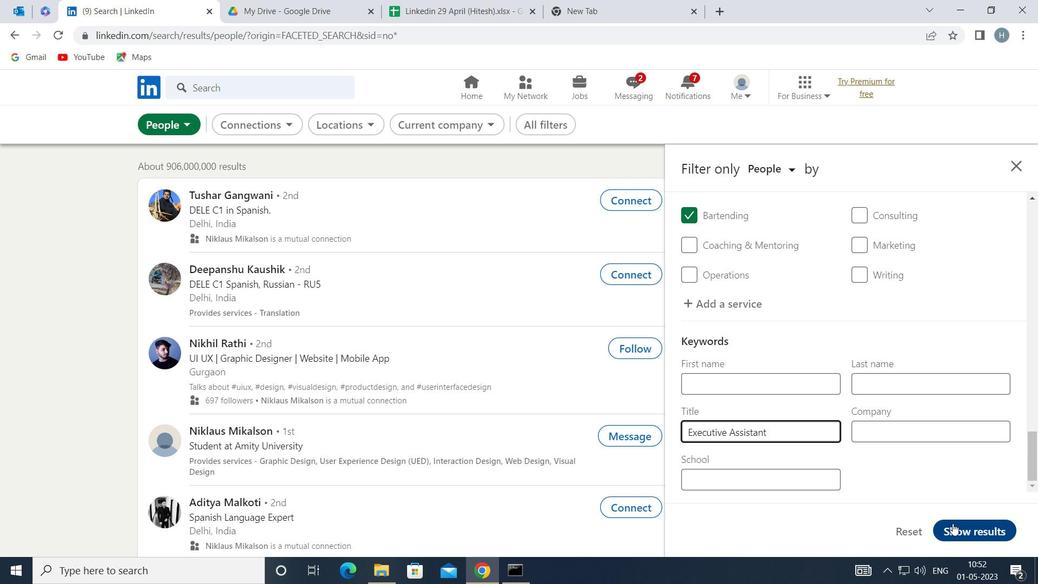 
Action: Mouse moved to (677, 388)
Screenshot: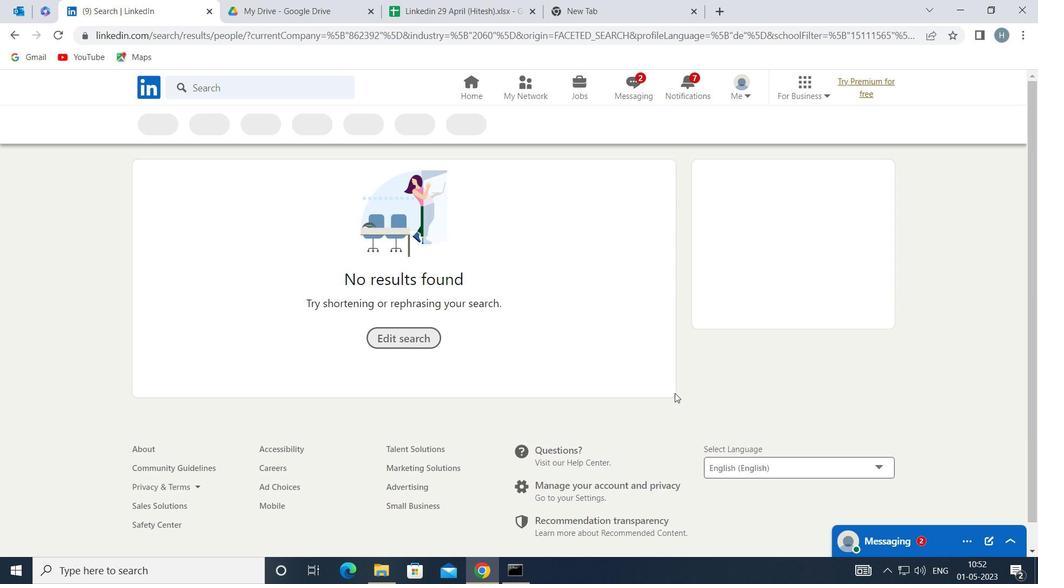 
